 Task: Search one way flight ticket for 4 adults, 2 children, 2 infants in seat and 1 infant on lap in economy from Gainesville: Gainesville Regional Airport to Riverton: Central Wyoming Regional Airport (was Riverton Regional) on 5-4-2023. Choice of flights is Delta. Number of bags: 1 carry on bag. Price is upto 75000. Outbound departure time preference is 7:30.
Action: Mouse moved to (342, 314)
Screenshot: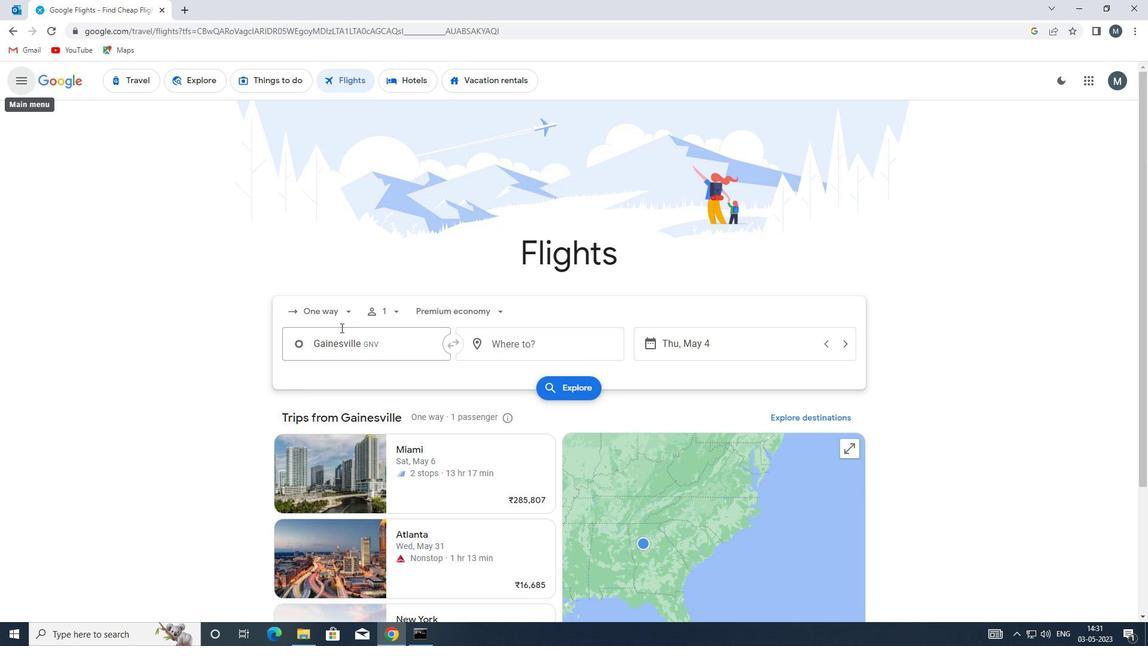 
Action: Mouse pressed left at (342, 314)
Screenshot: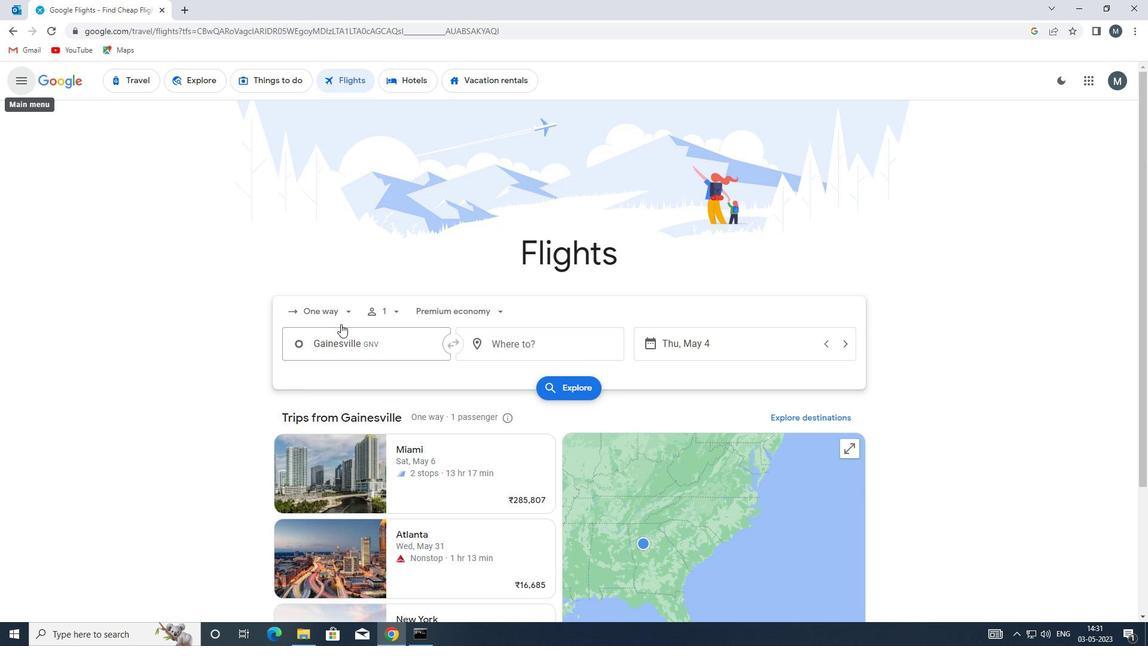 
Action: Mouse moved to (356, 368)
Screenshot: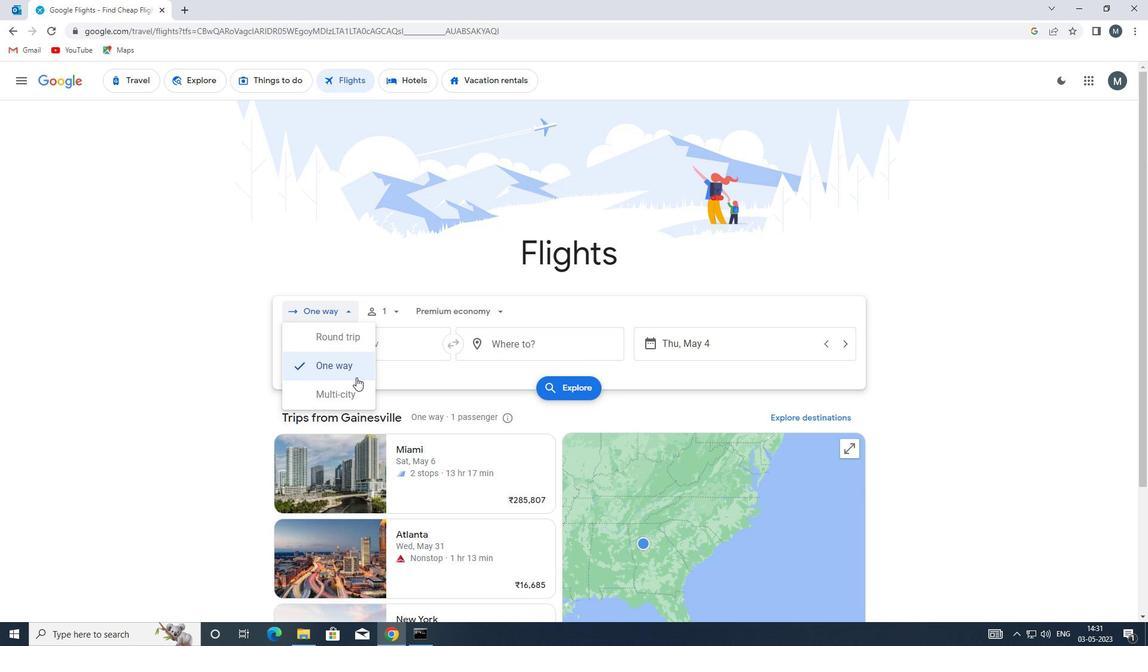 
Action: Mouse pressed left at (356, 368)
Screenshot: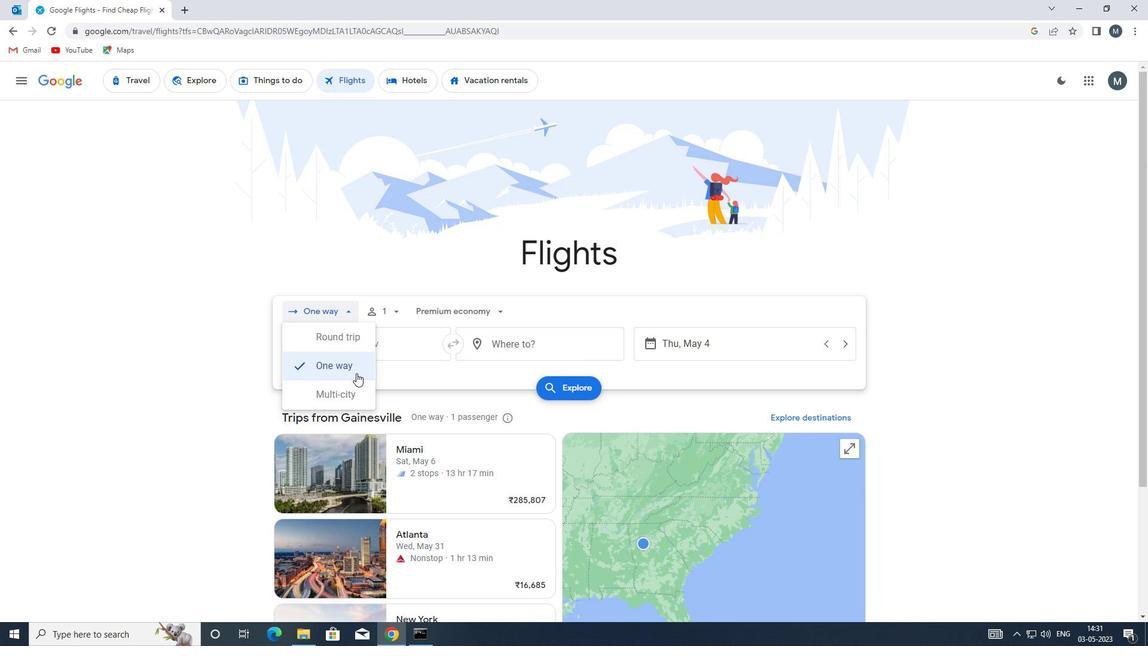 
Action: Mouse moved to (392, 312)
Screenshot: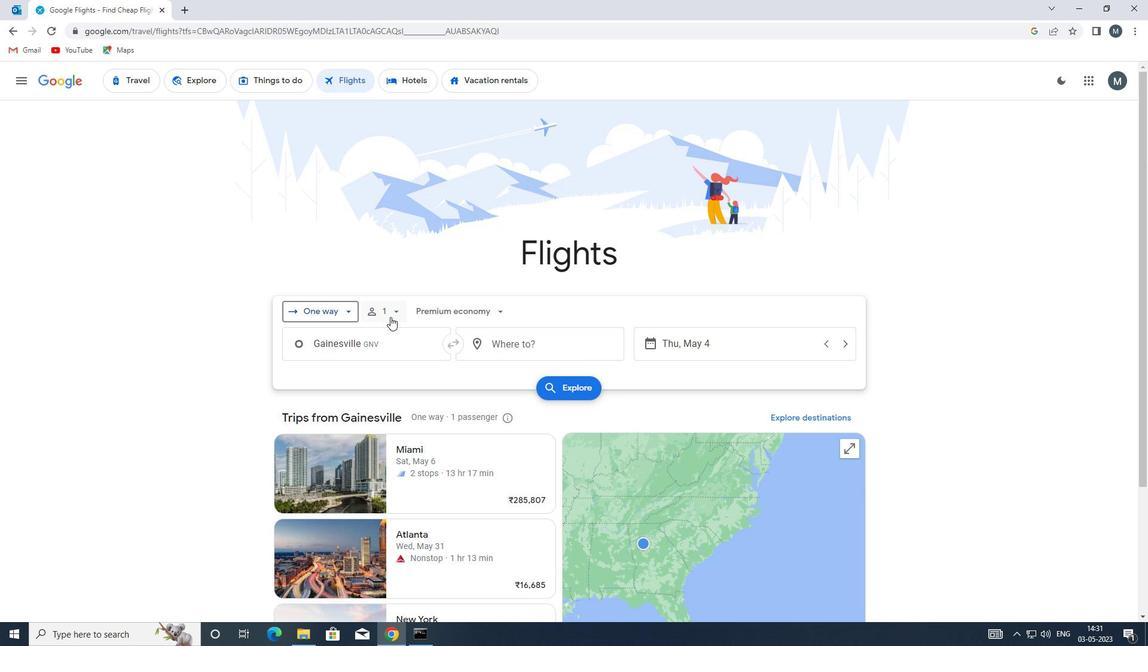 
Action: Mouse pressed left at (392, 312)
Screenshot: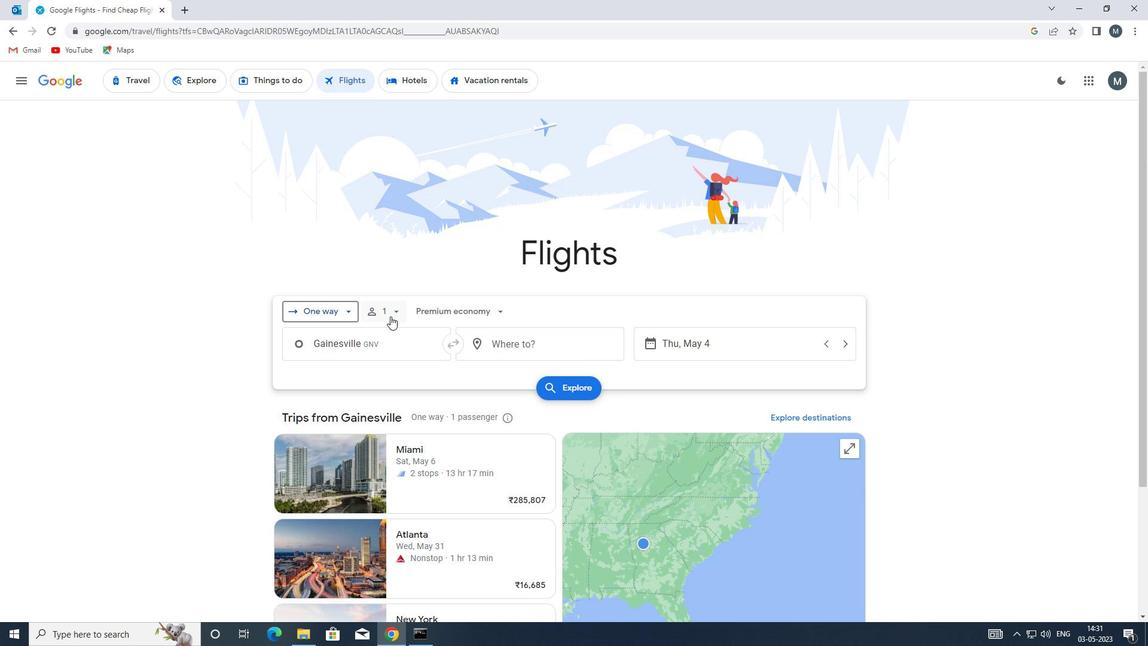 
Action: Mouse moved to (485, 341)
Screenshot: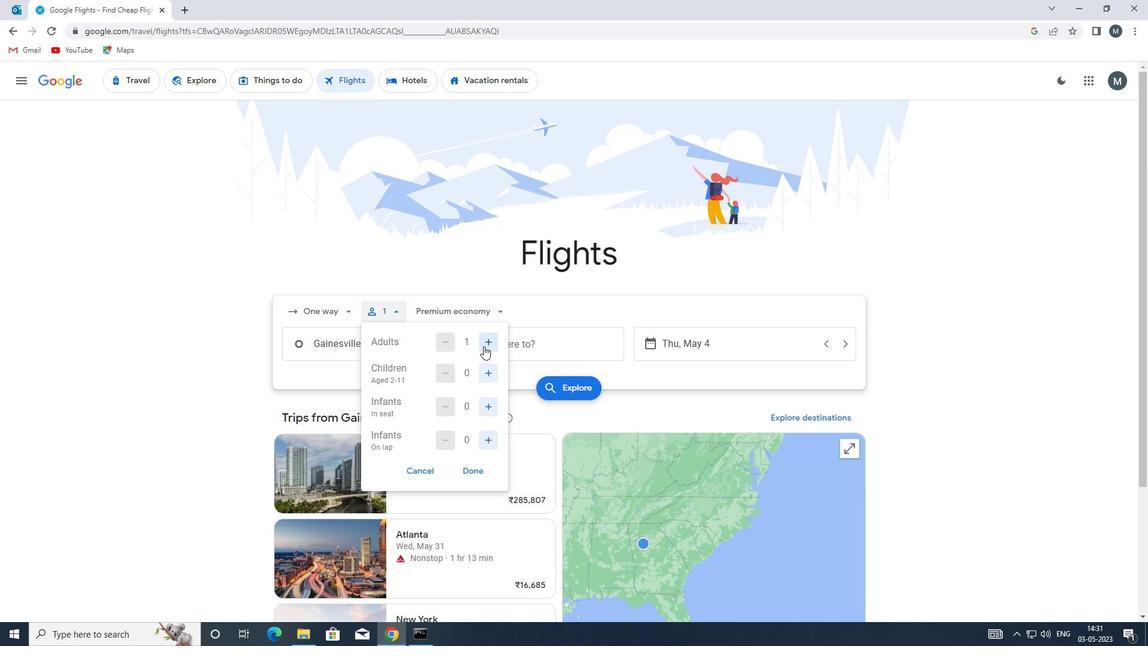 
Action: Mouse pressed left at (485, 341)
Screenshot: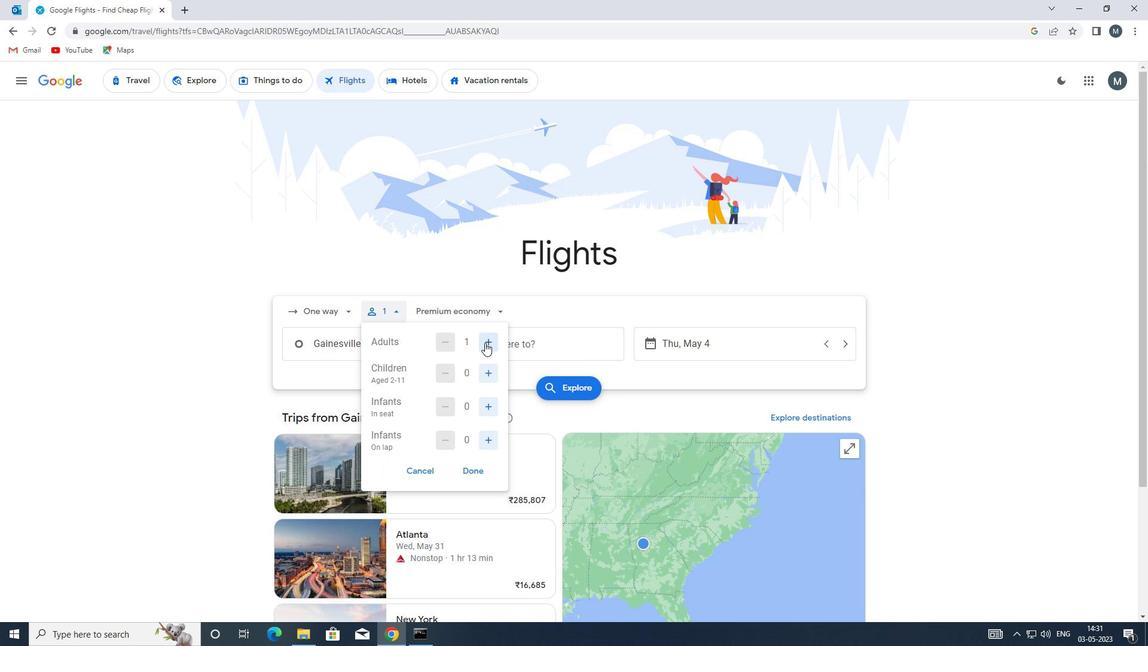 
Action: Mouse pressed left at (485, 341)
Screenshot: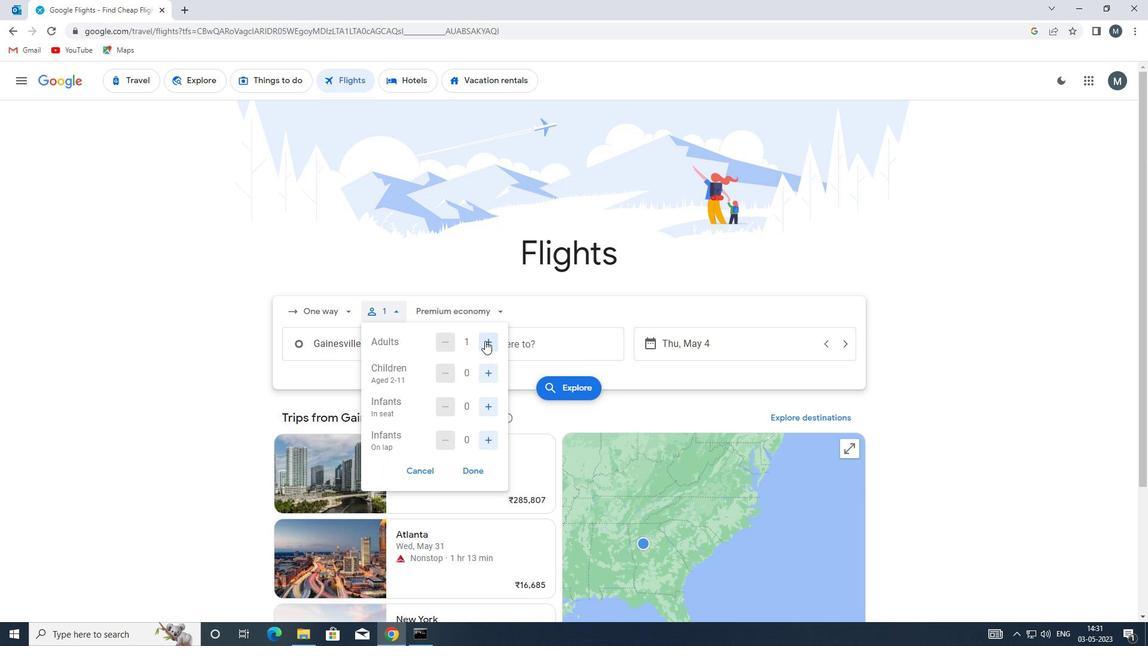 
Action: Mouse pressed left at (485, 341)
Screenshot: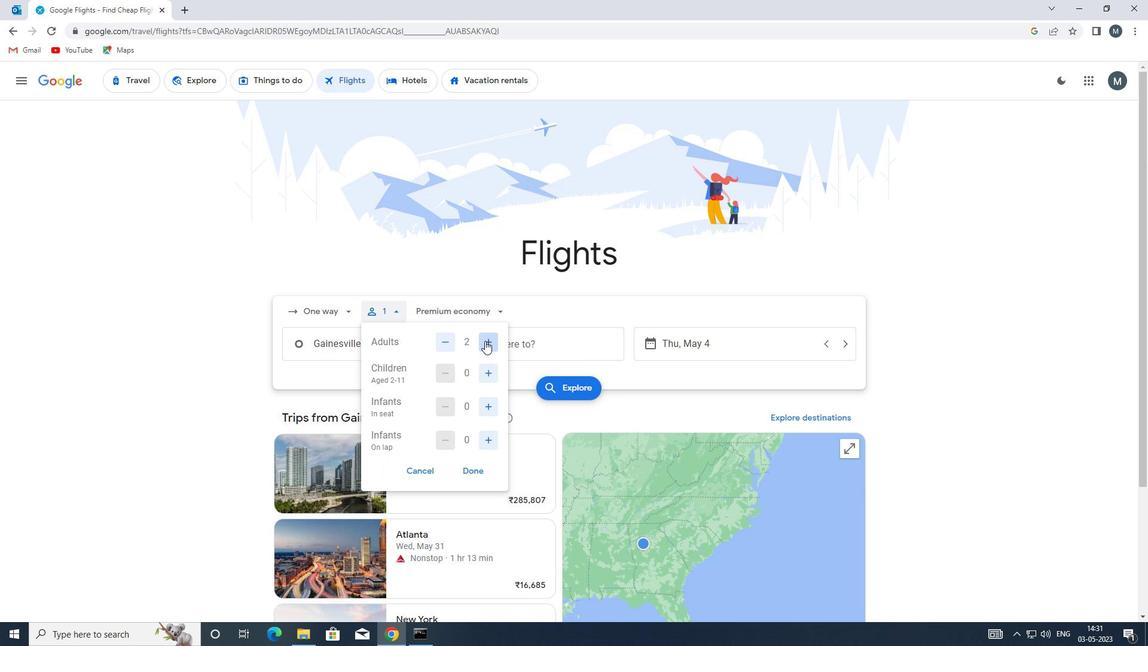 
Action: Mouse moved to (490, 373)
Screenshot: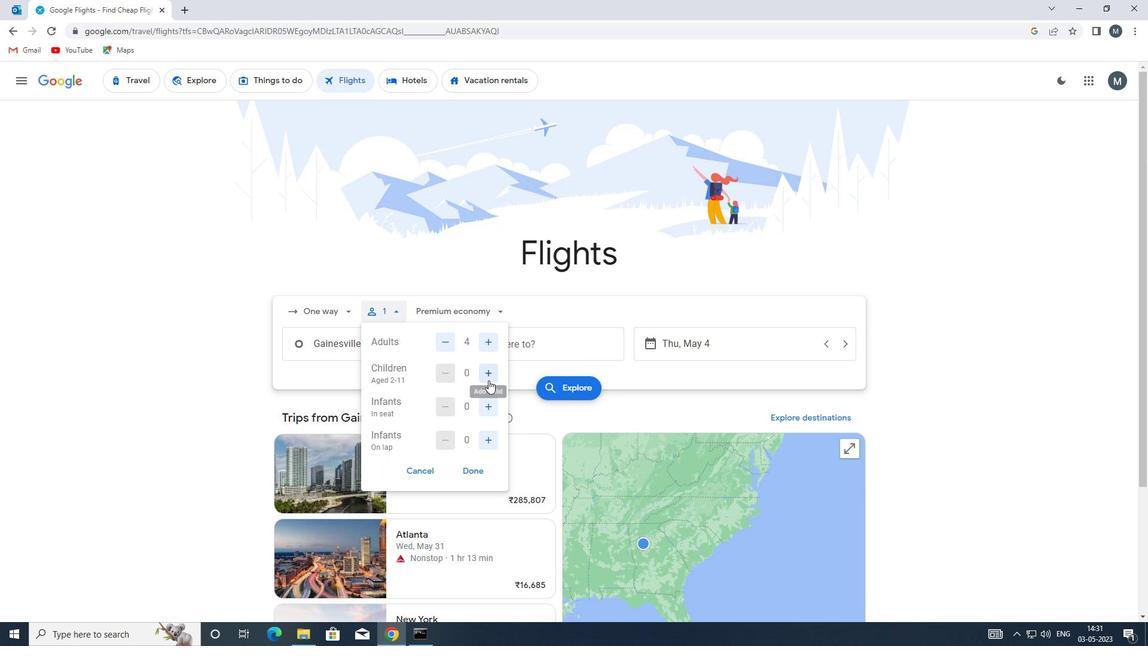 
Action: Mouse pressed left at (490, 373)
Screenshot: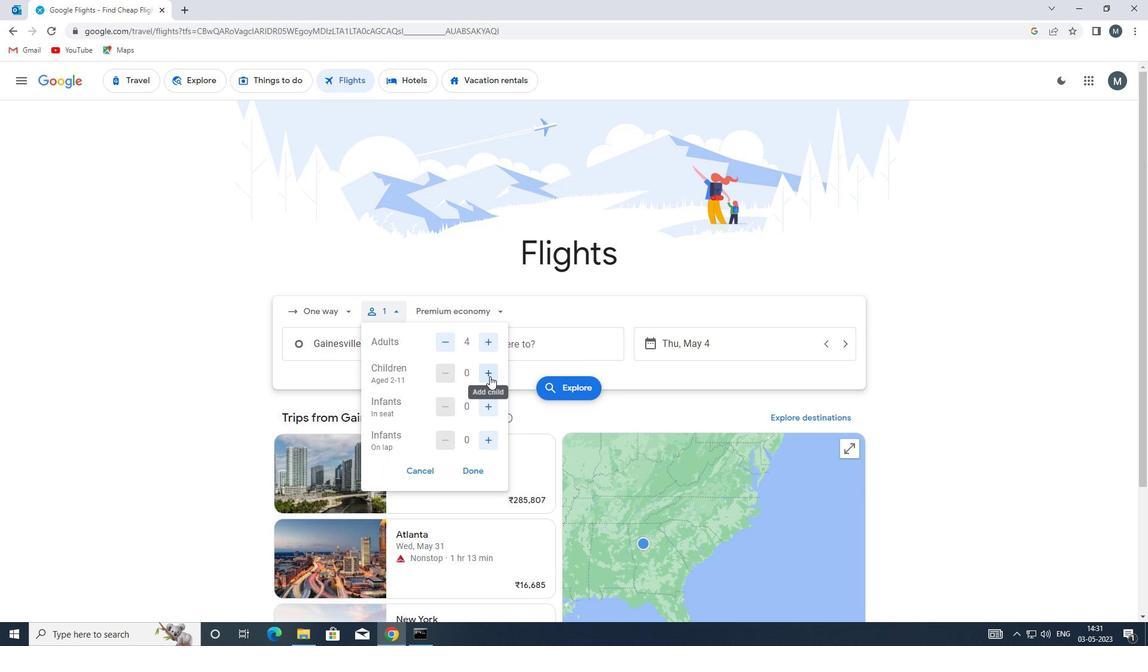 
Action: Mouse moved to (491, 373)
Screenshot: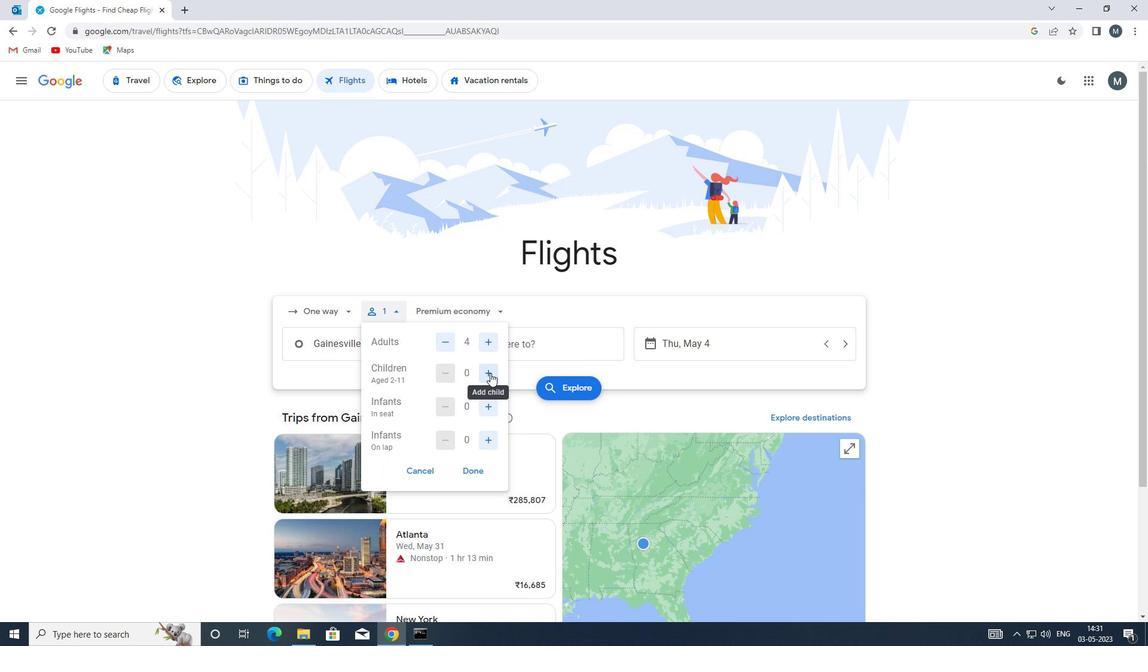 
Action: Mouse pressed left at (491, 373)
Screenshot: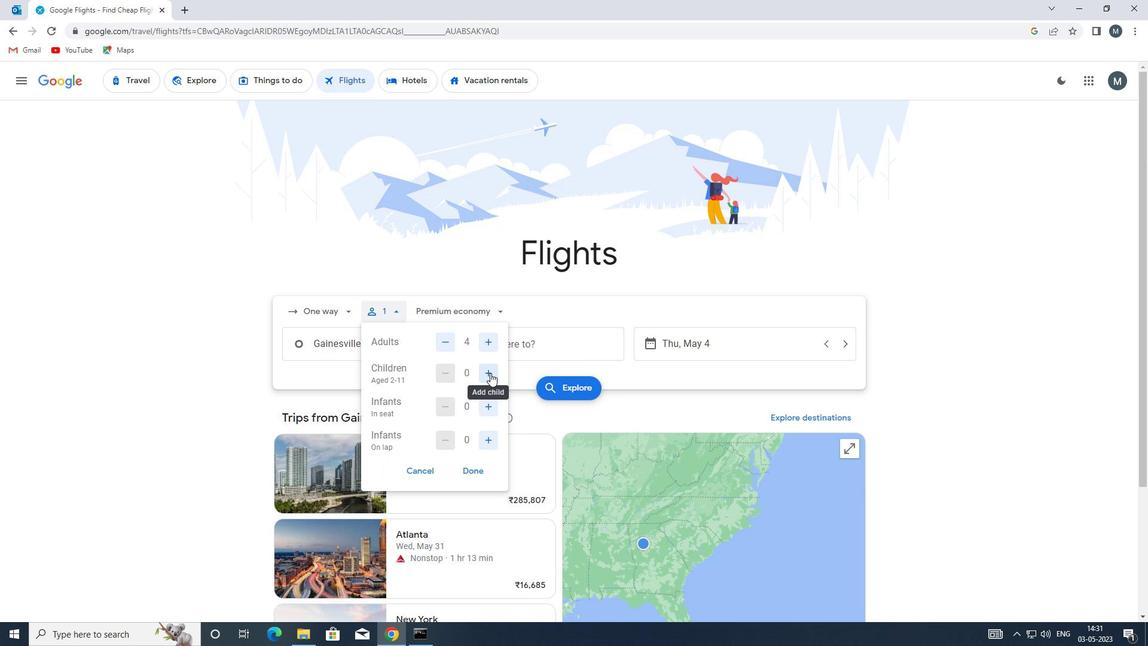 
Action: Mouse moved to (487, 401)
Screenshot: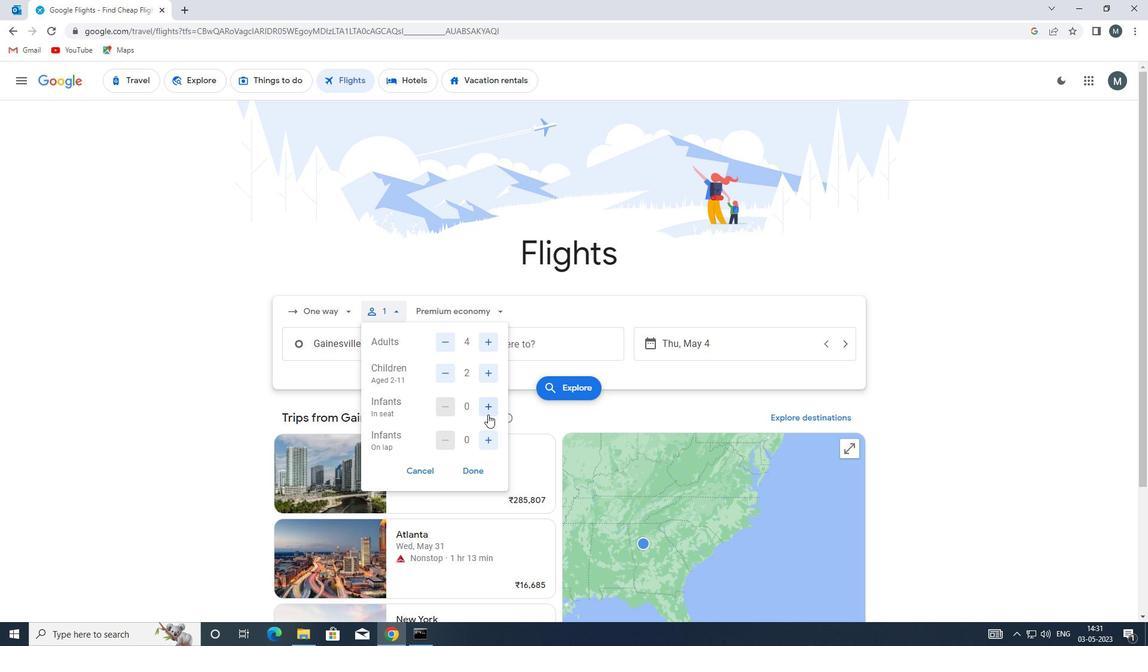 
Action: Mouse pressed left at (487, 401)
Screenshot: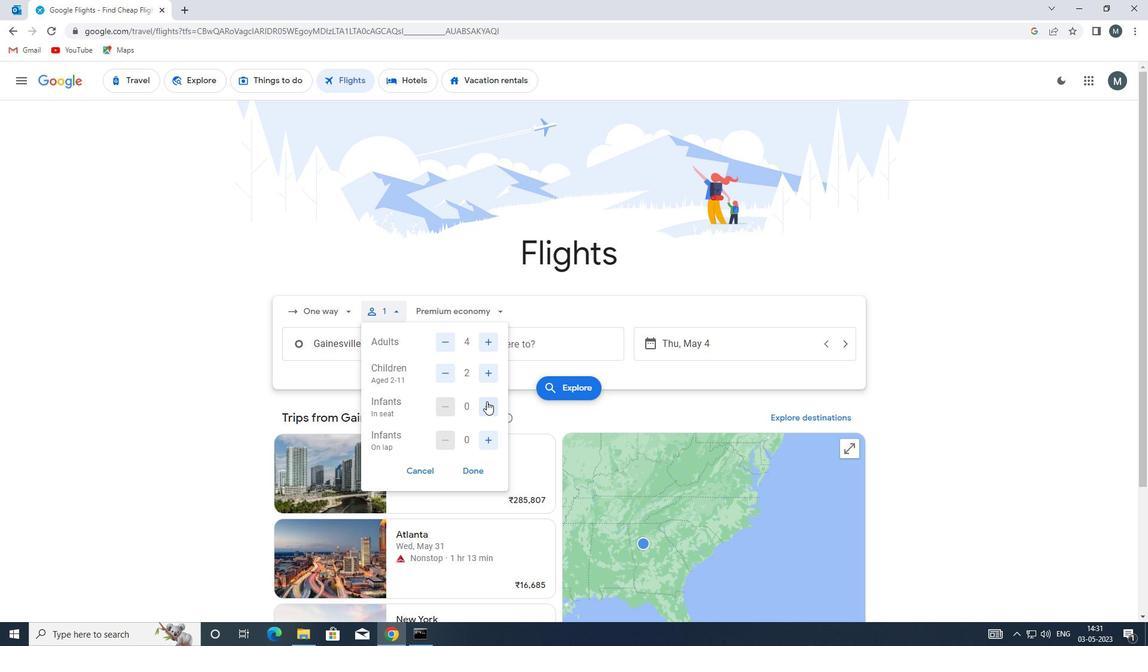 
Action: Mouse moved to (487, 400)
Screenshot: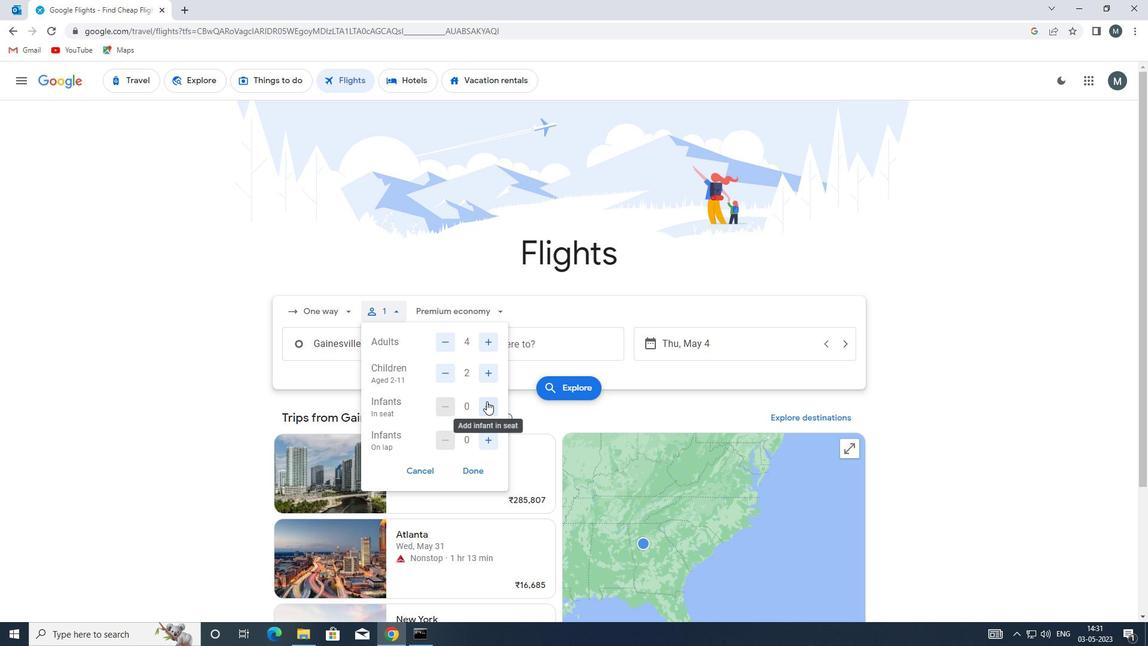 
Action: Mouse pressed left at (487, 400)
Screenshot: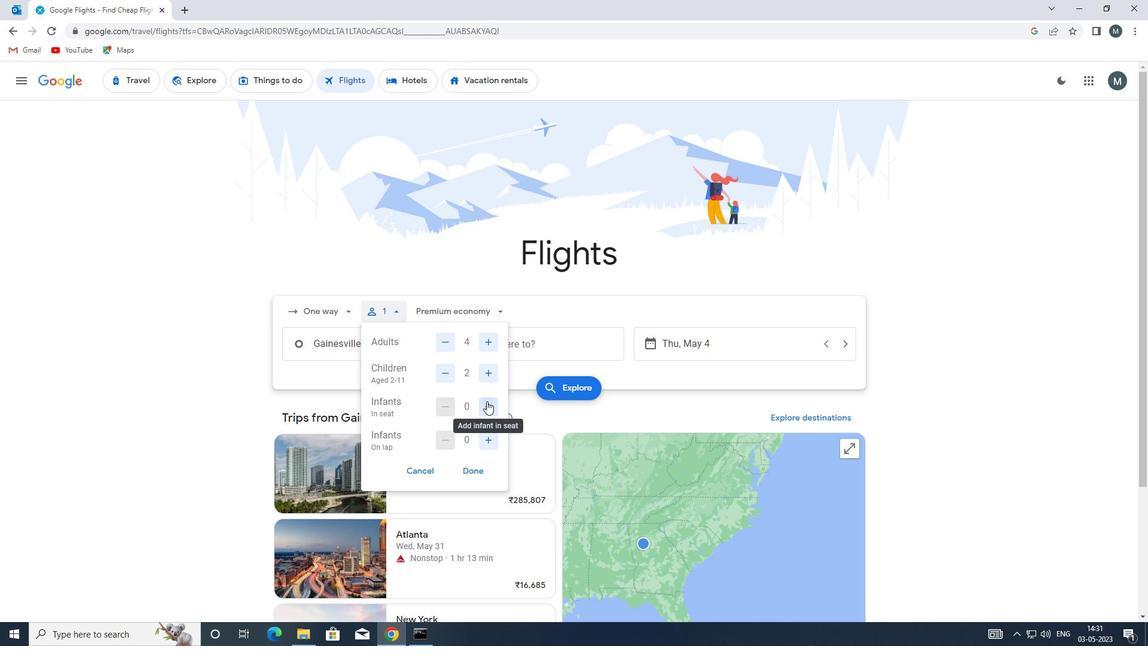 
Action: Mouse moved to (485, 439)
Screenshot: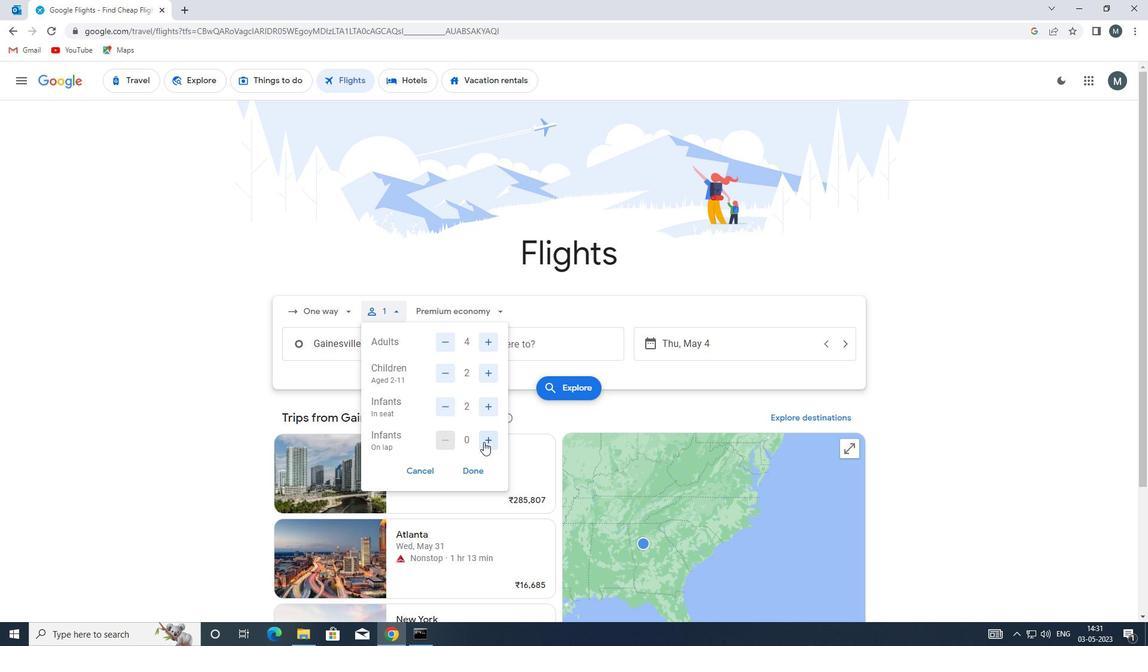 
Action: Mouse pressed left at (485, 439)
Screenshot: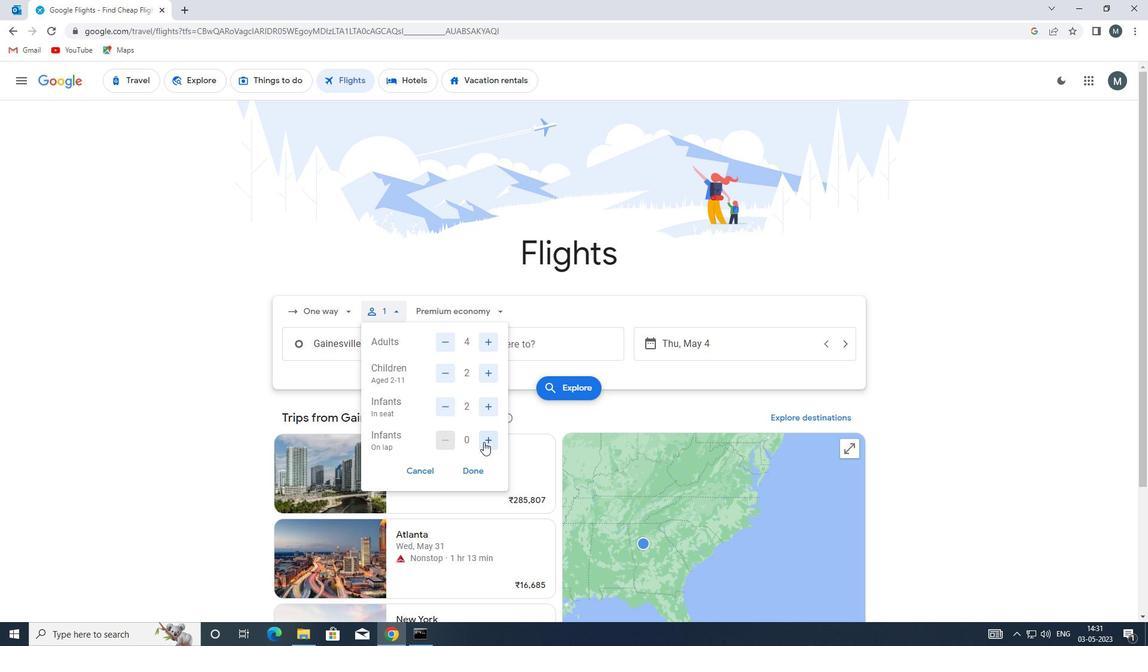 
Action: Mouse moved to (479, 467)
Screenshot: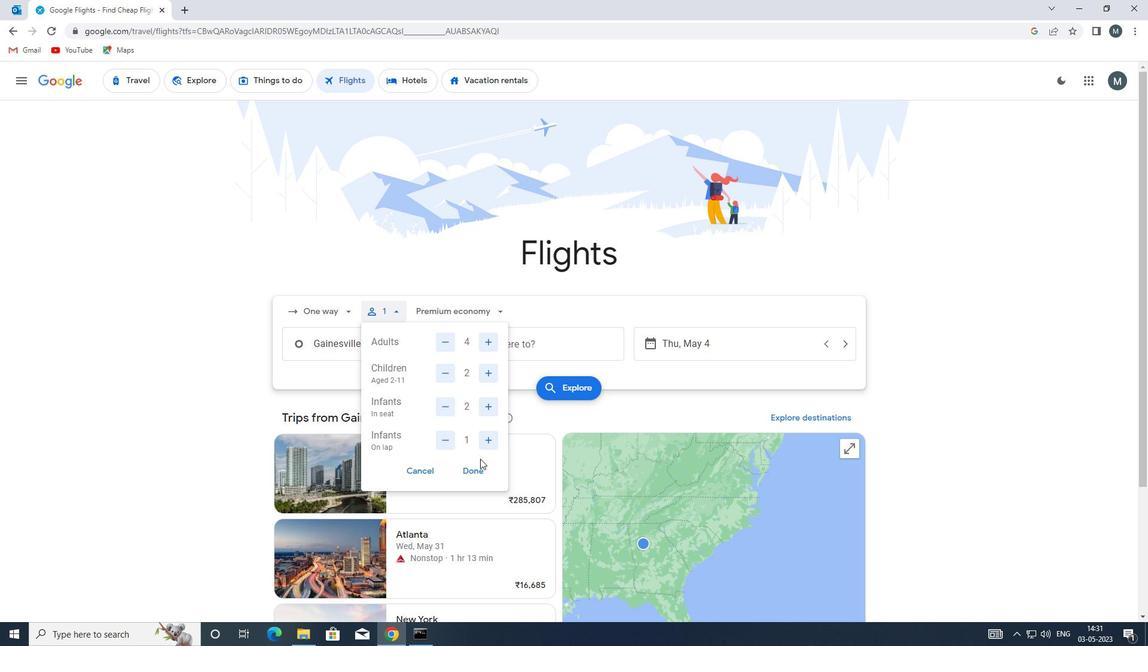 
Action: Mouse pressed left at (479, 467)
Screenshot: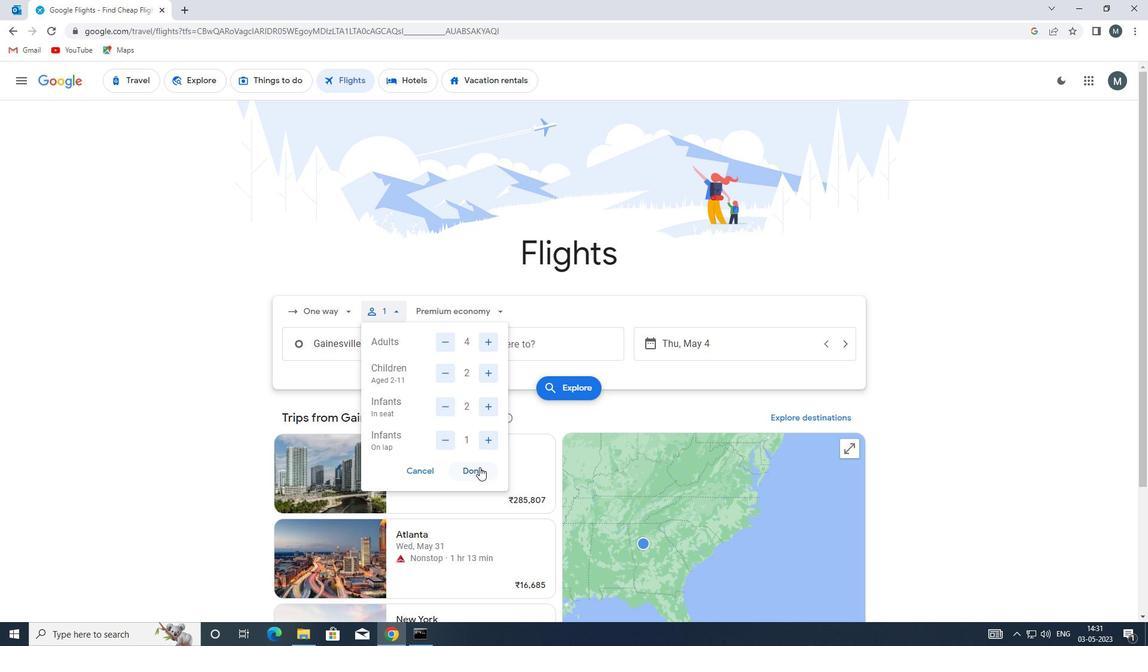 
Action: Mouse moved to (483, 311)
Screenshot: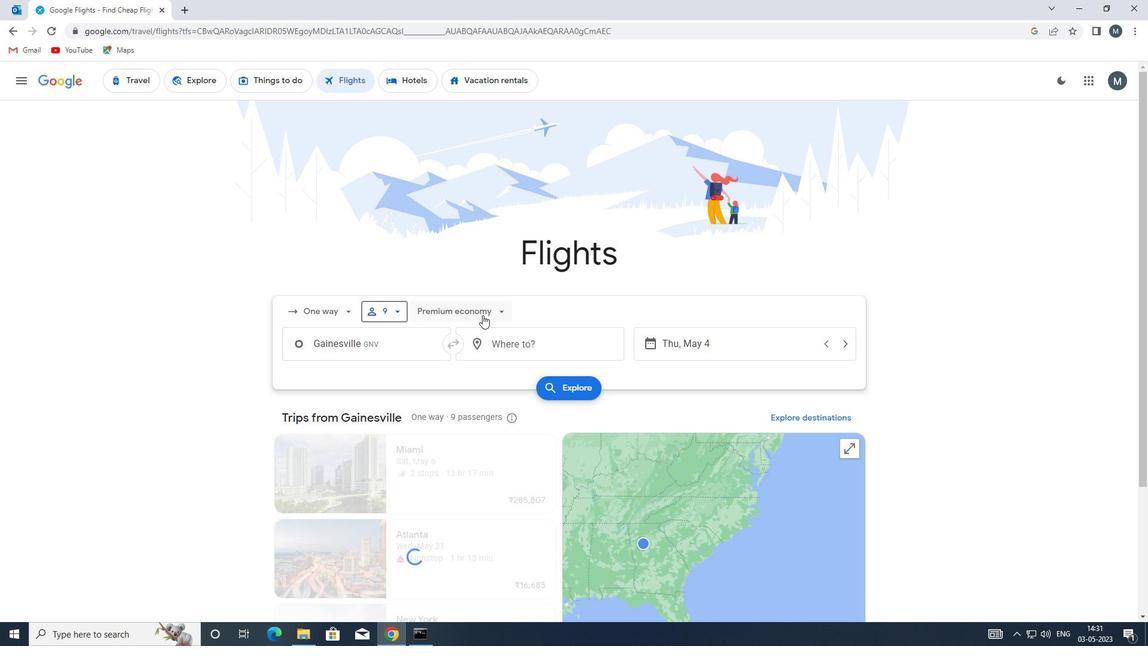 
Action: Mouse pressed left at (483, 311)
Screenshot: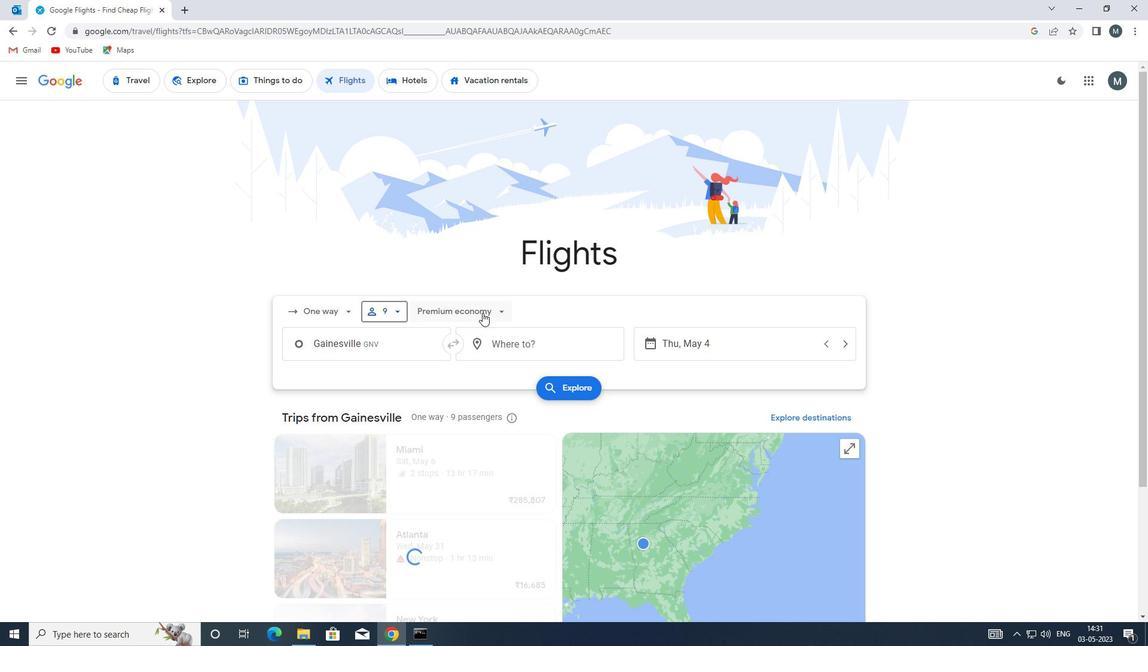 
Action: Mouse moved to (467, 330)
Screenshot: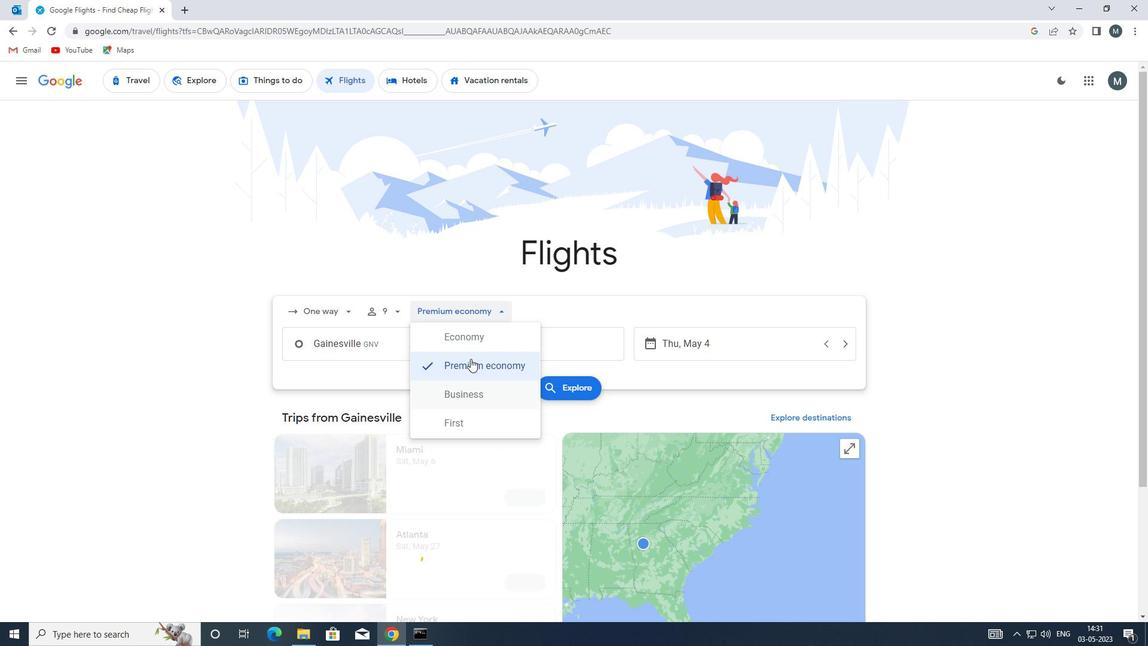 
Action: Mouse pressed left at (467, 330)
Screenshot: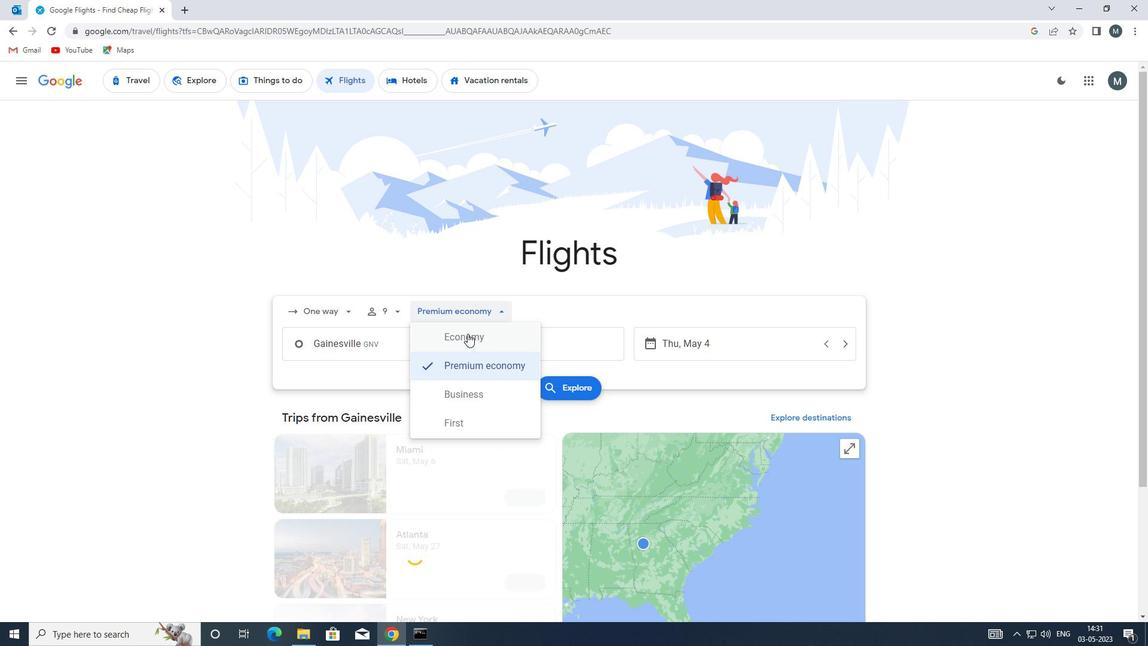 
Action: Mouse moved to (396, 348)
Screenshot: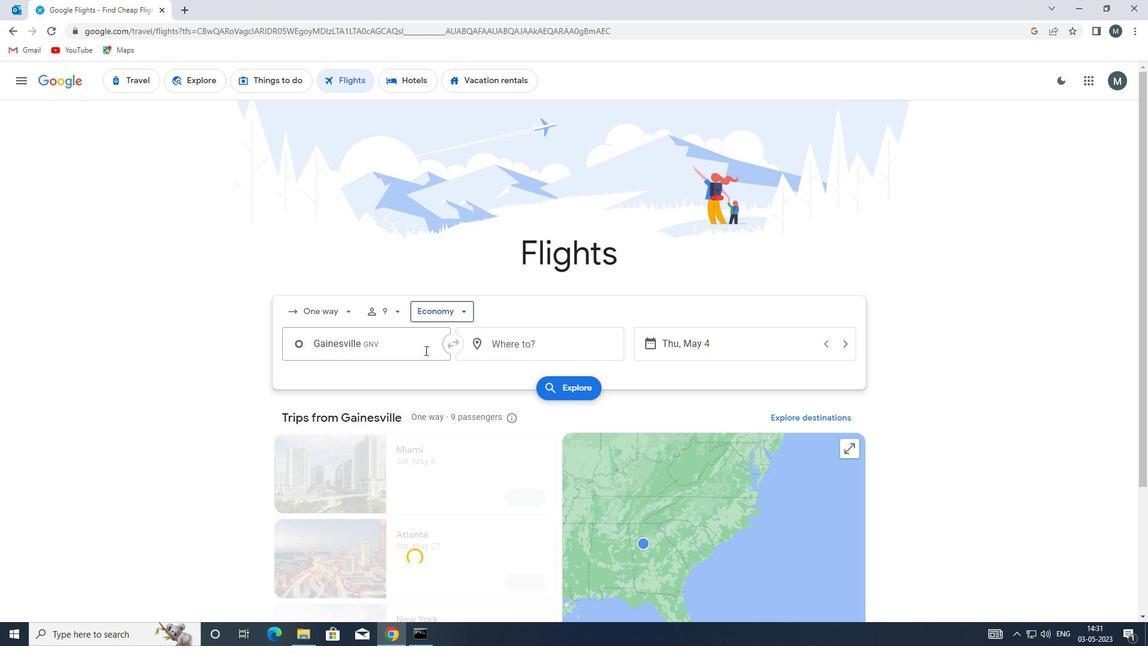 
Action: Mouse pressed left at (396, 348)
Screenshot: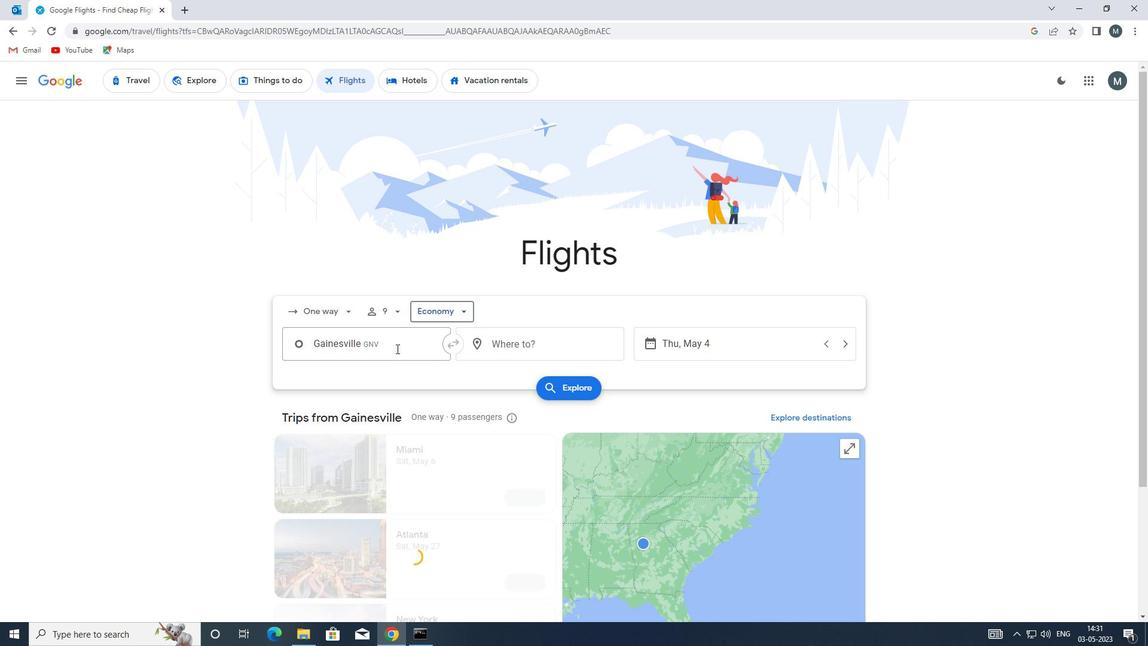 
Action: Key pressed <Key.enter>
Screenshot: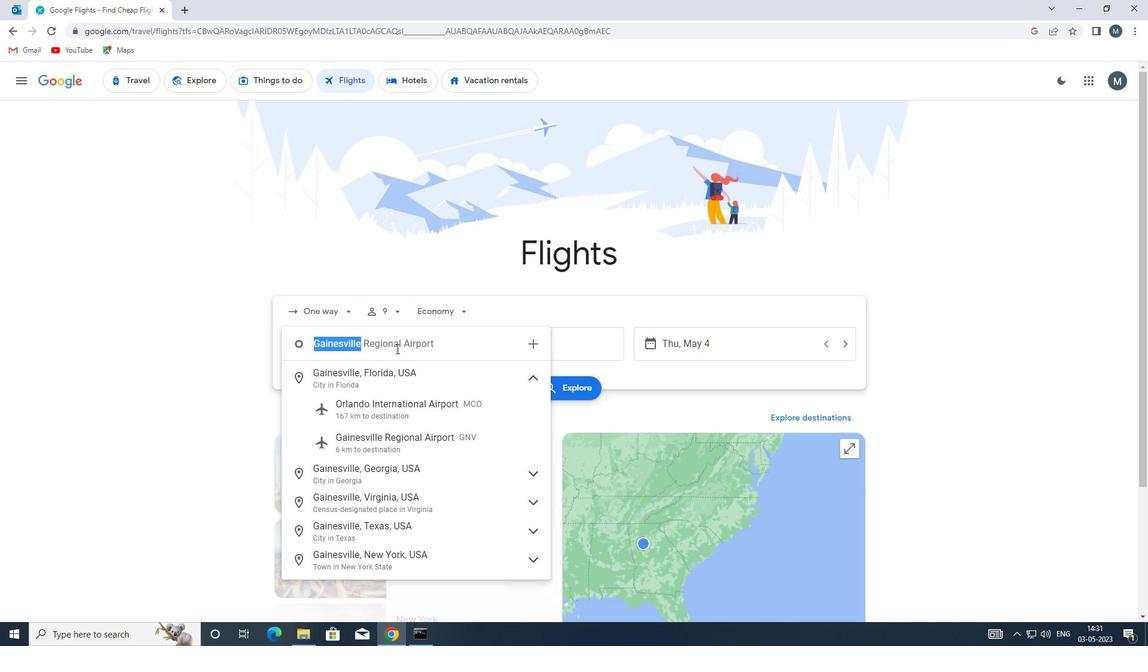 
Action: Mouse moved to (525, 346)
Screenshot: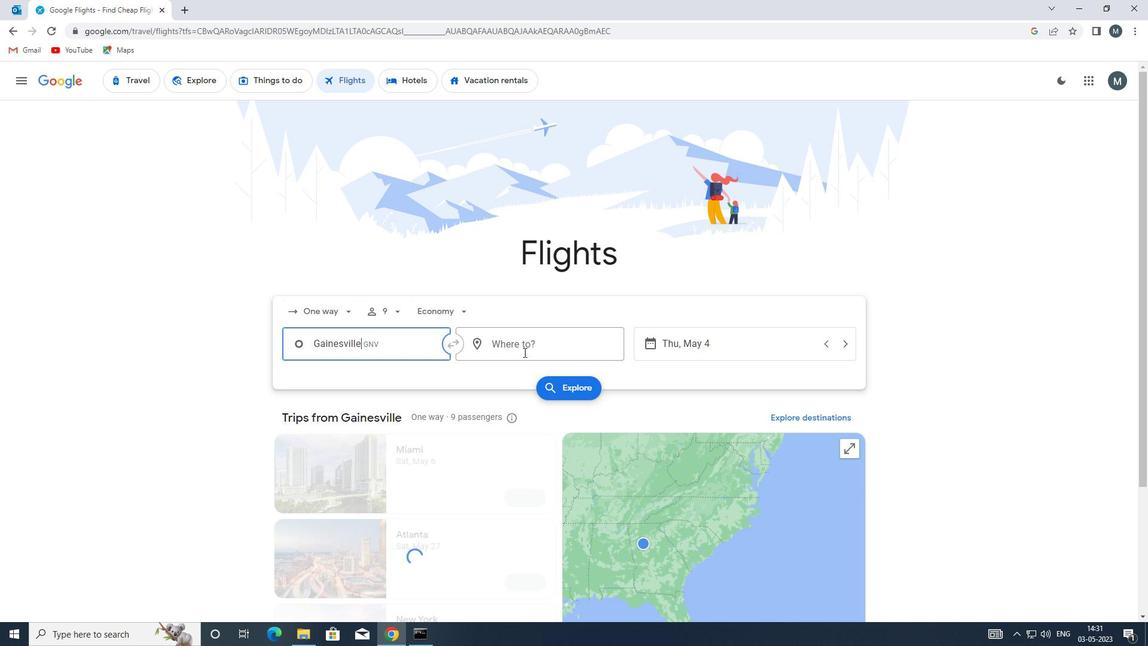 
Action: Mouse pressed left at (525, 346)
Screenshot: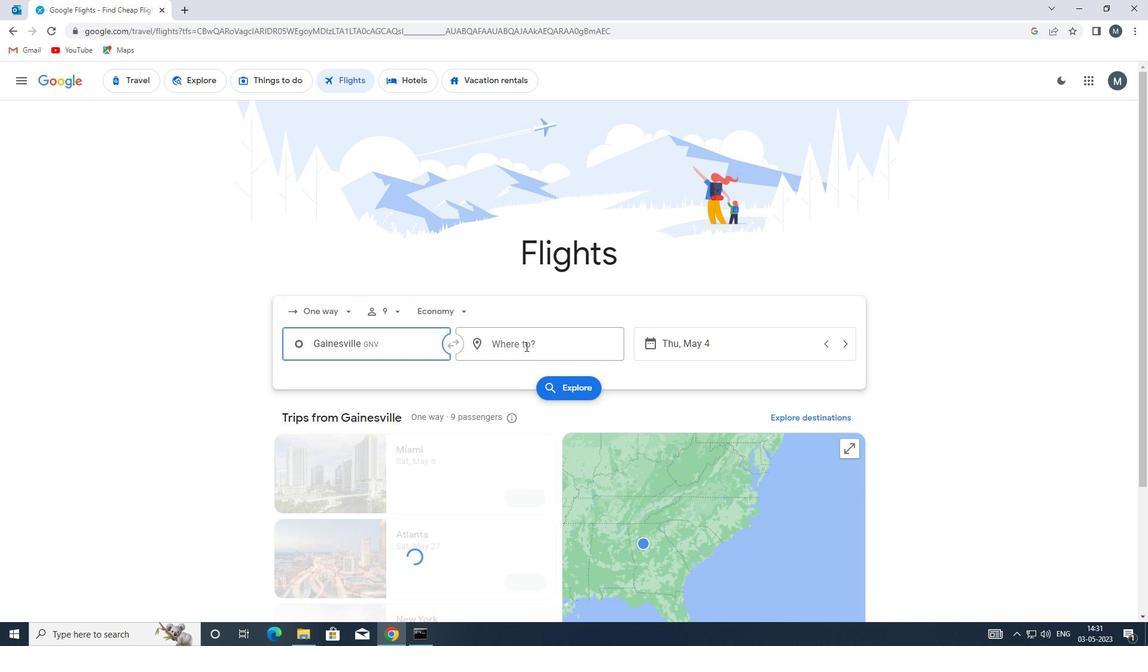 
Action: Mouse moved to (518, 348)
Screenshot: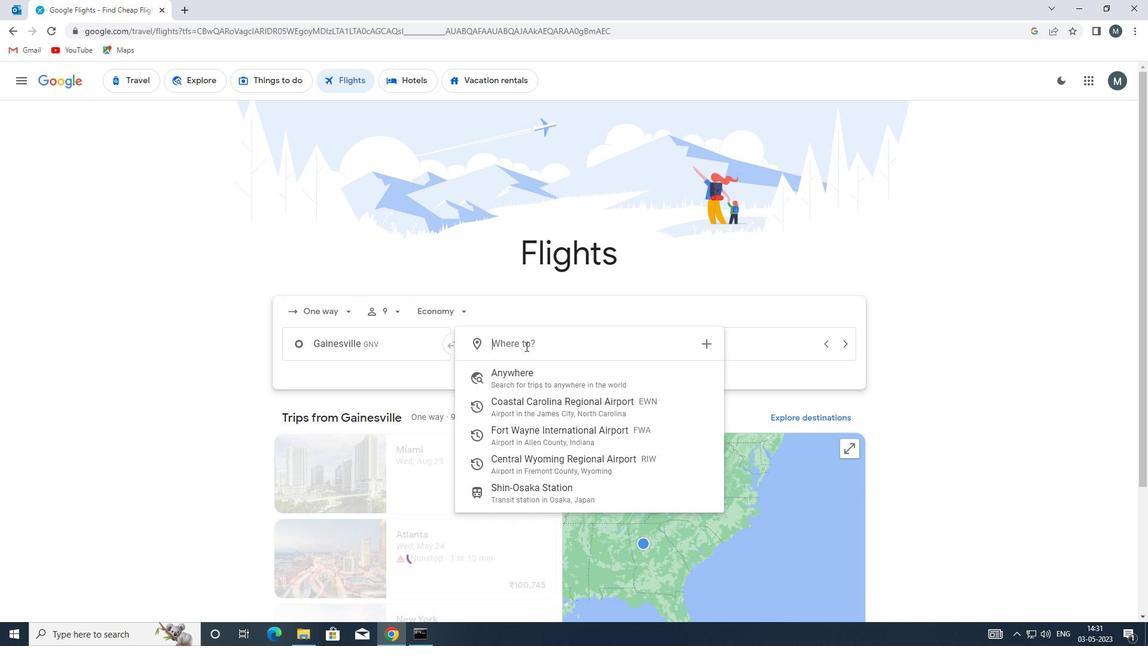 
Action: Key pressed riw
Screenshot: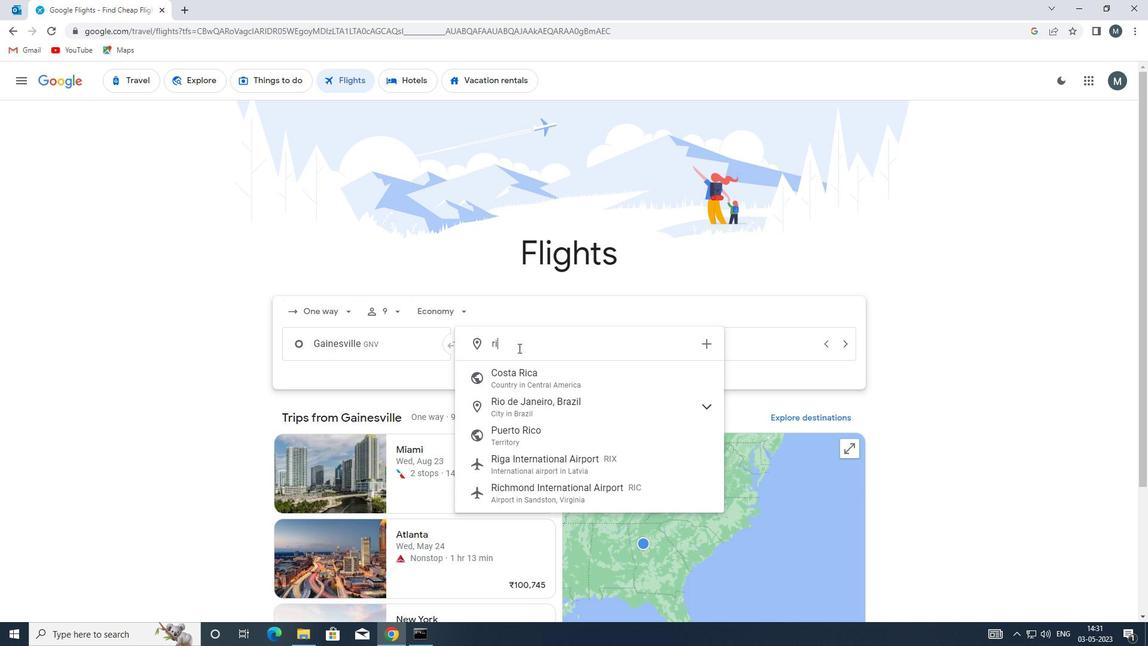 
Action: Mouse moved to (539, 380)
Screenshot: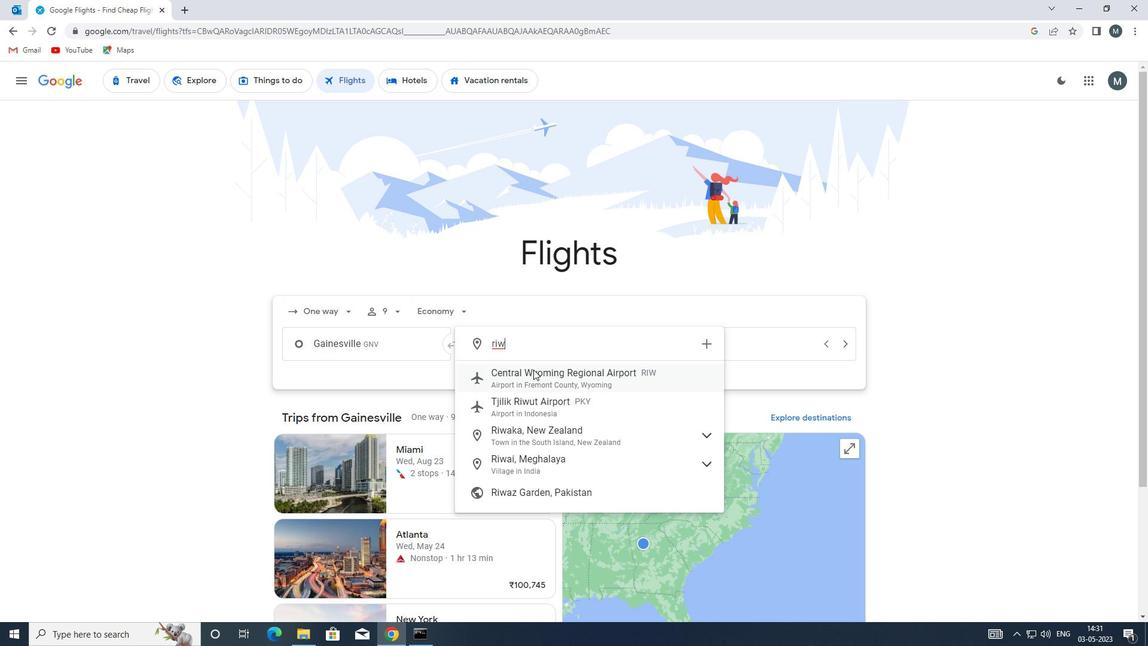 
Action: Mouse pressed left at (539, 380)
Screenshot: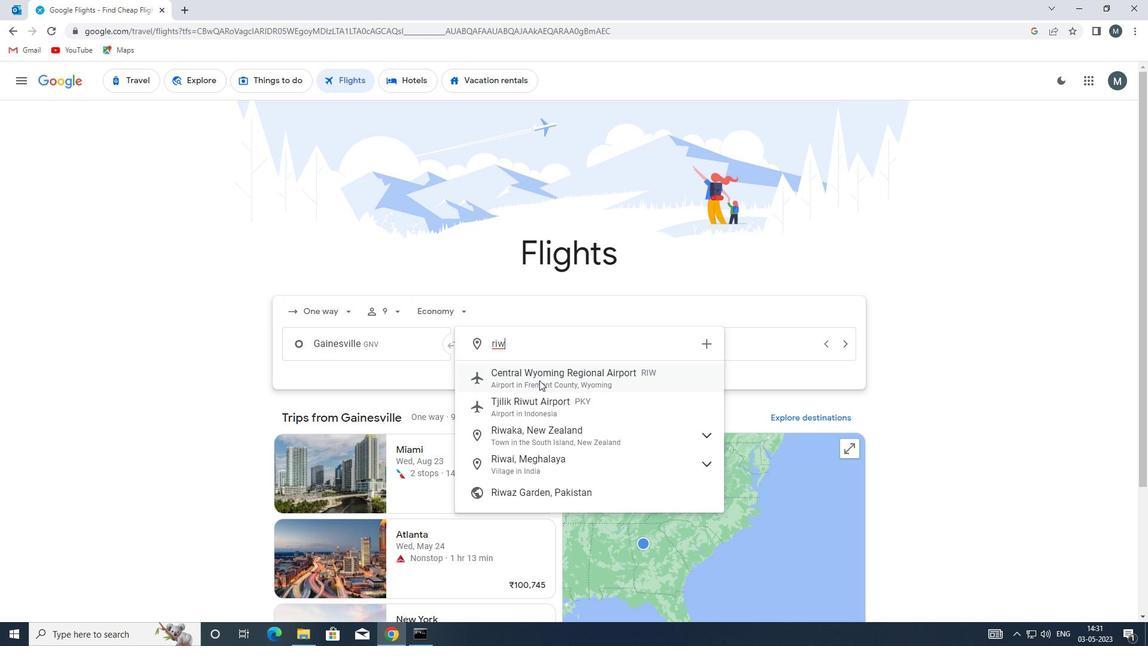 
Action: Mouse moved to (699, 350)
Screenshot: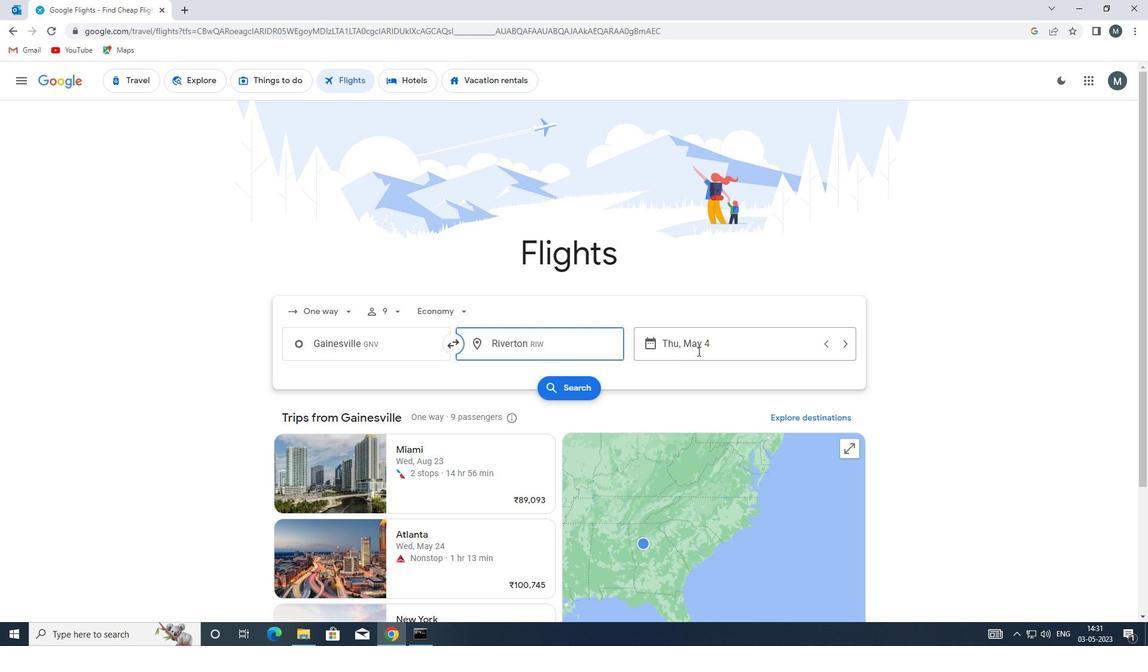 
Action: Mouse pressed left at (699, 350)
Screenshot: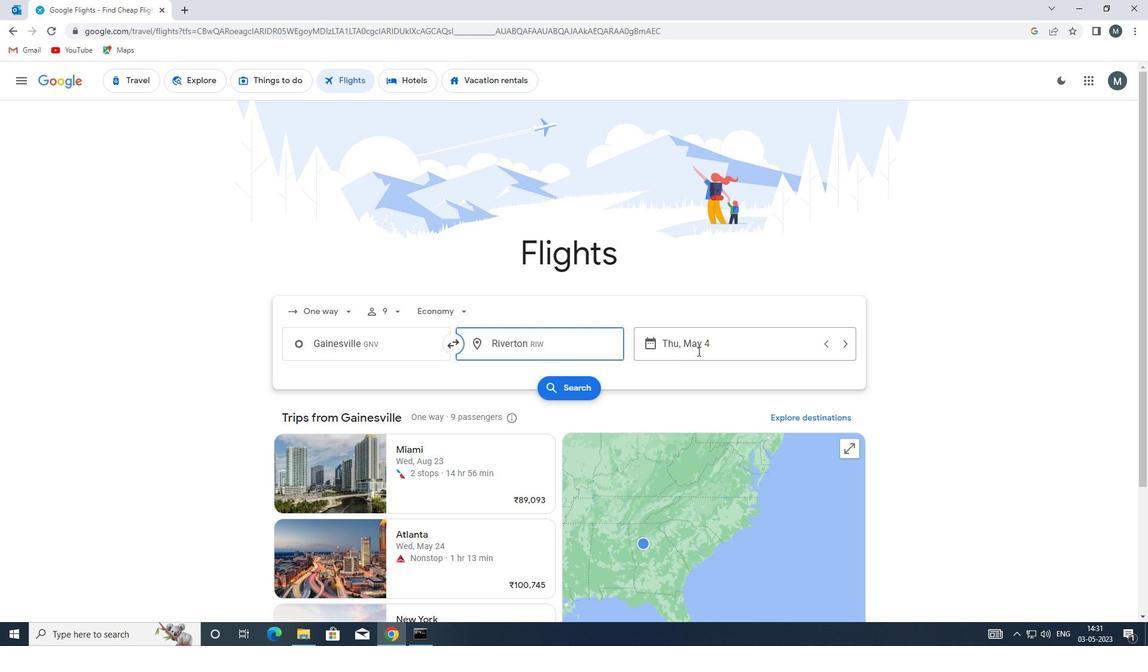 
Action: Mouse moved to (554, 403)
Screenshot: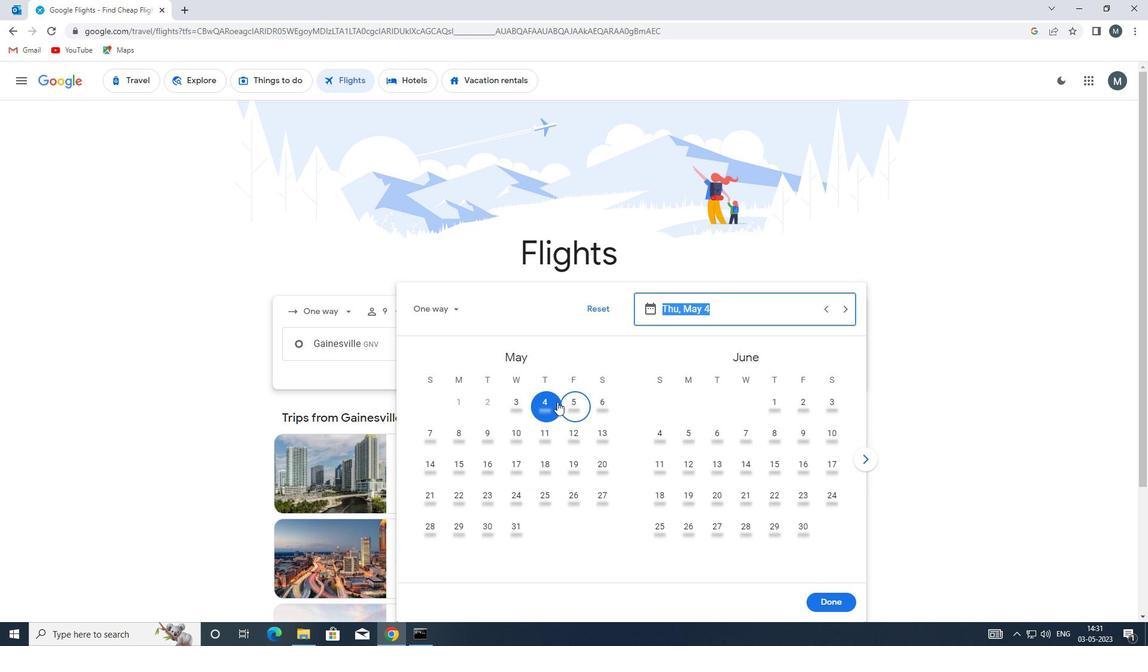 
Action: Mouse pressed left at (554, 403)
Screenshot: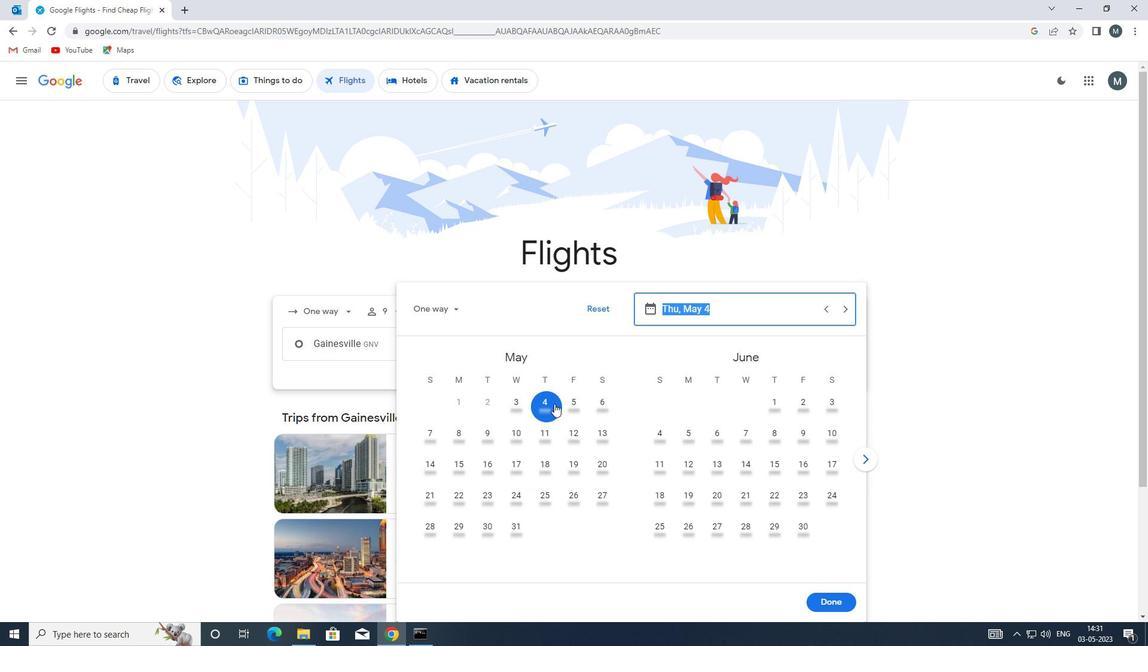 
Action: Mouse moved to (829, 597)
Screenshot: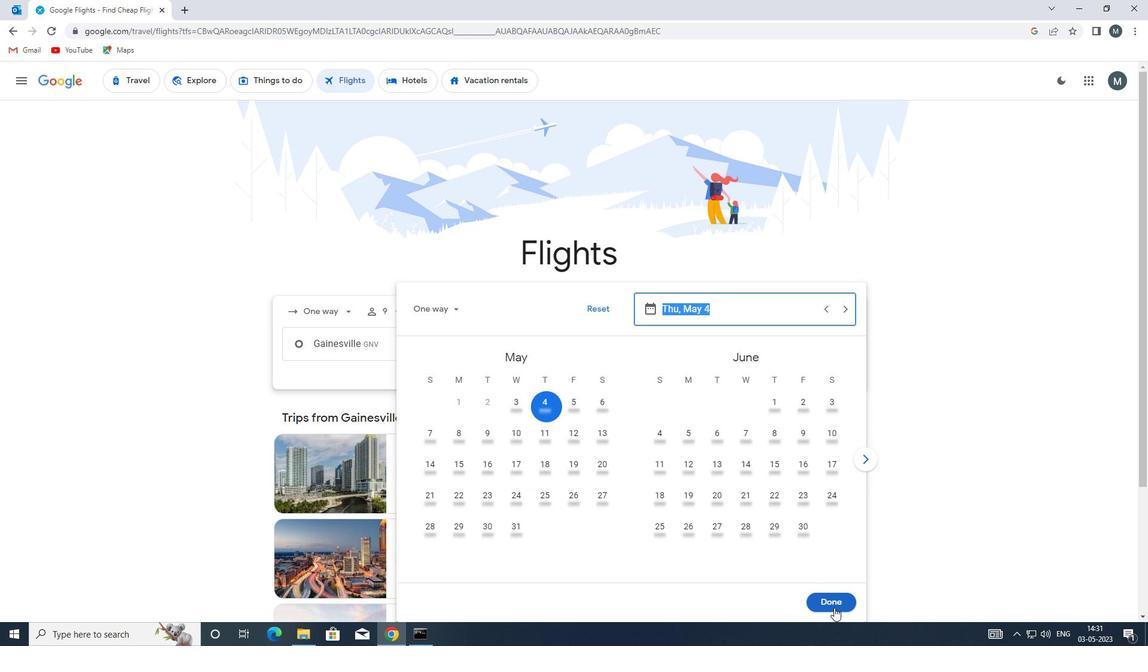 
Action: Mouse pressed left at (829, 597)
Screenshot: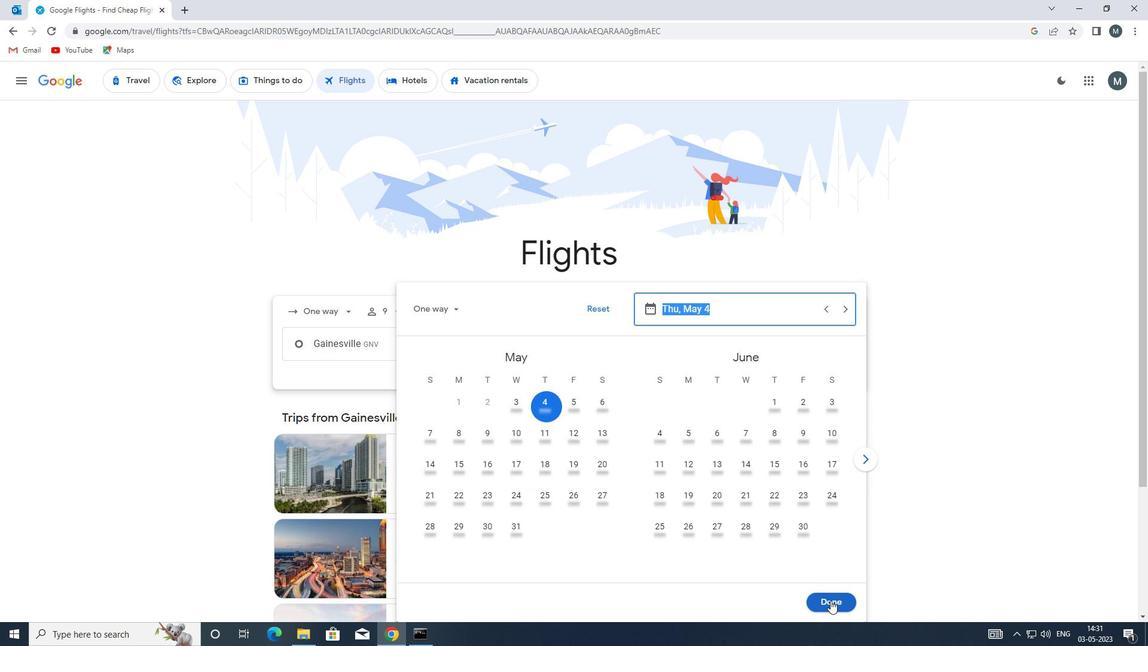 
Action: Mouse moved to (589, 390)
Screenshot: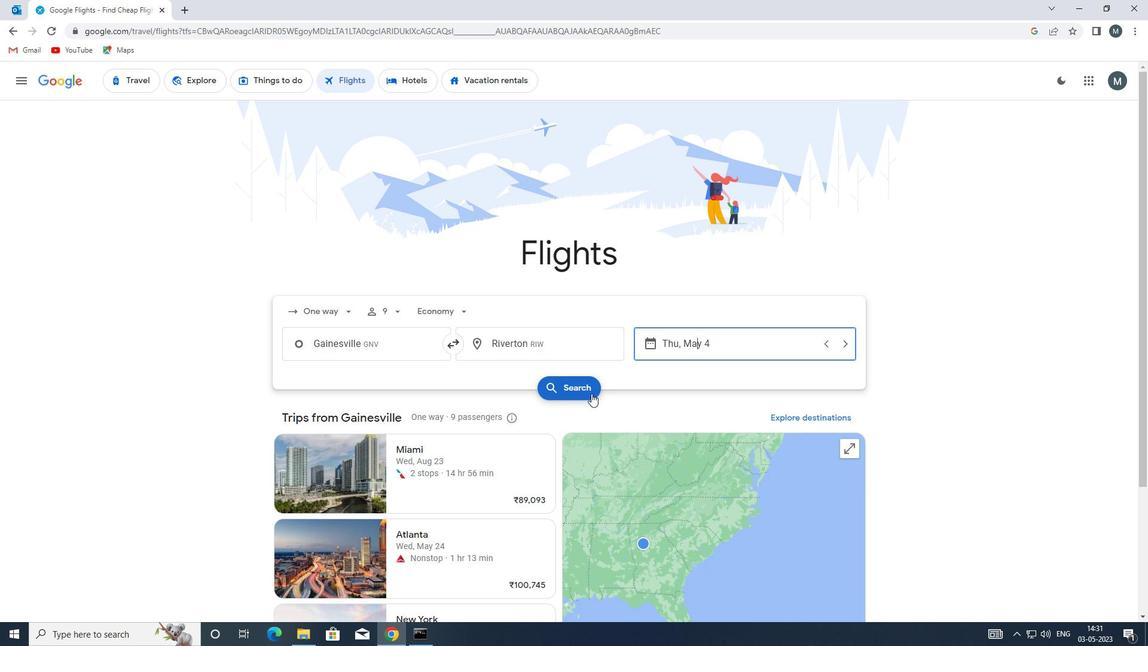
Action: Mouse pressed left at (589, 390)
Screenshot: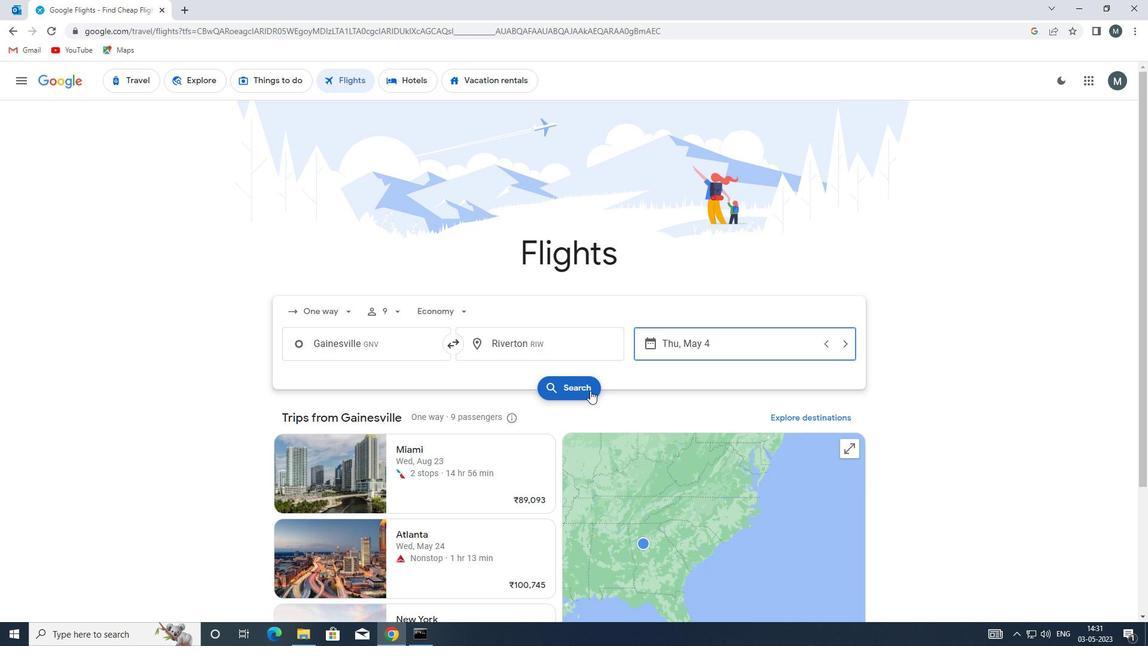 
Action: Mouse moved to (296, 189)
Screenshot: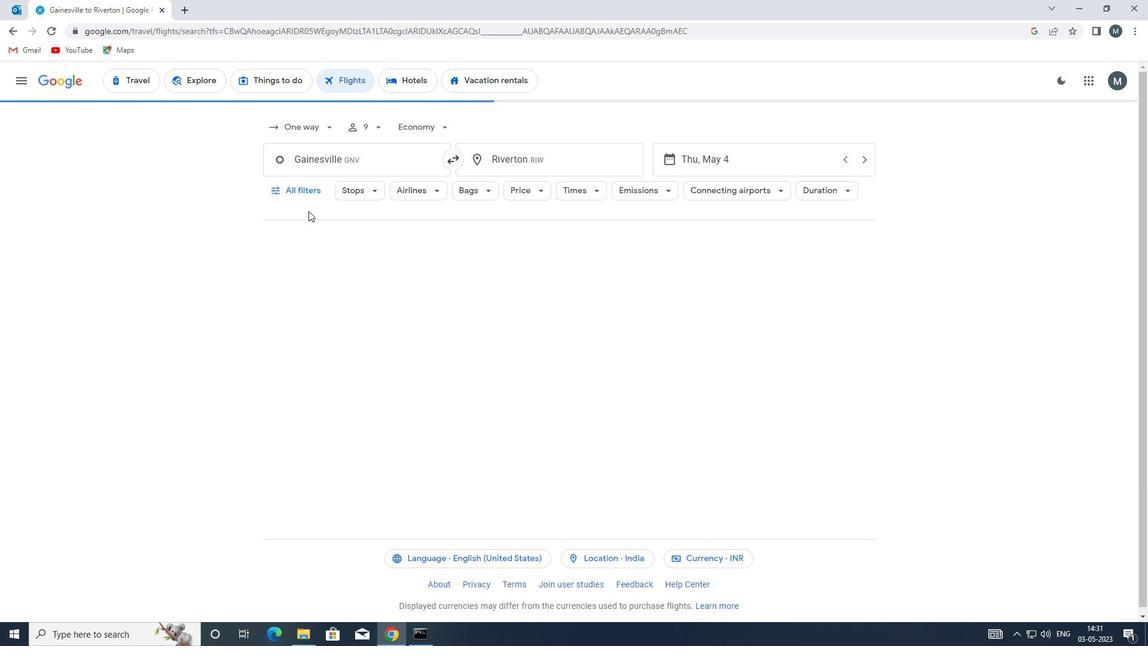 
Action: Mouse pressed left at (296, 189)
Screenshot: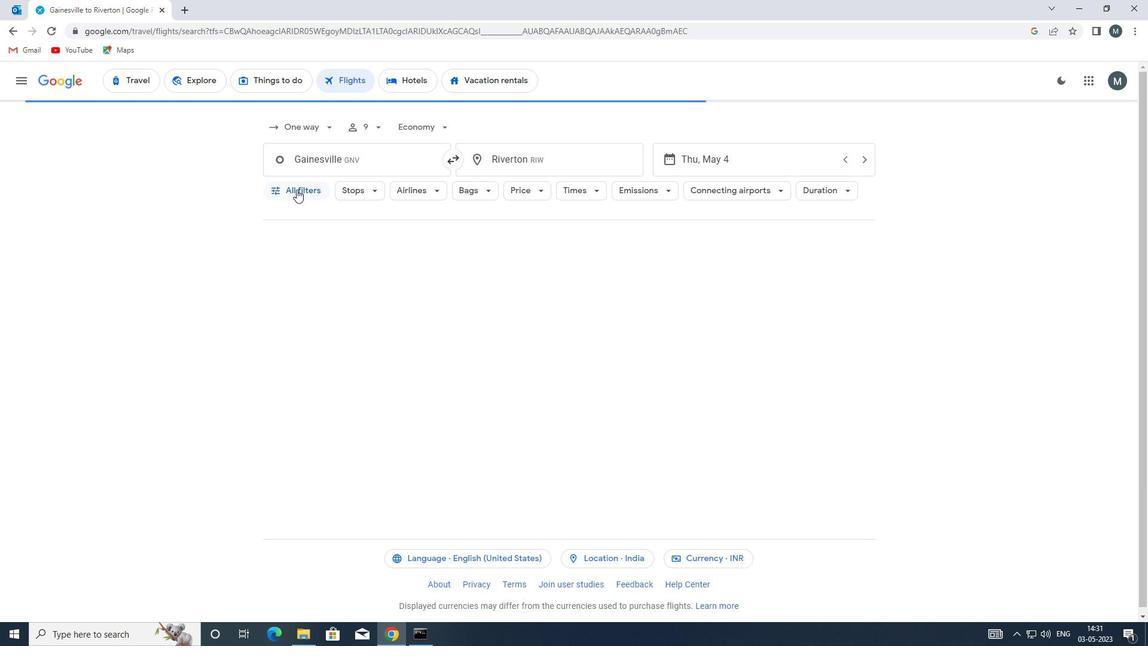 
Action: Mouse moved to (372, 350)
Screenshot: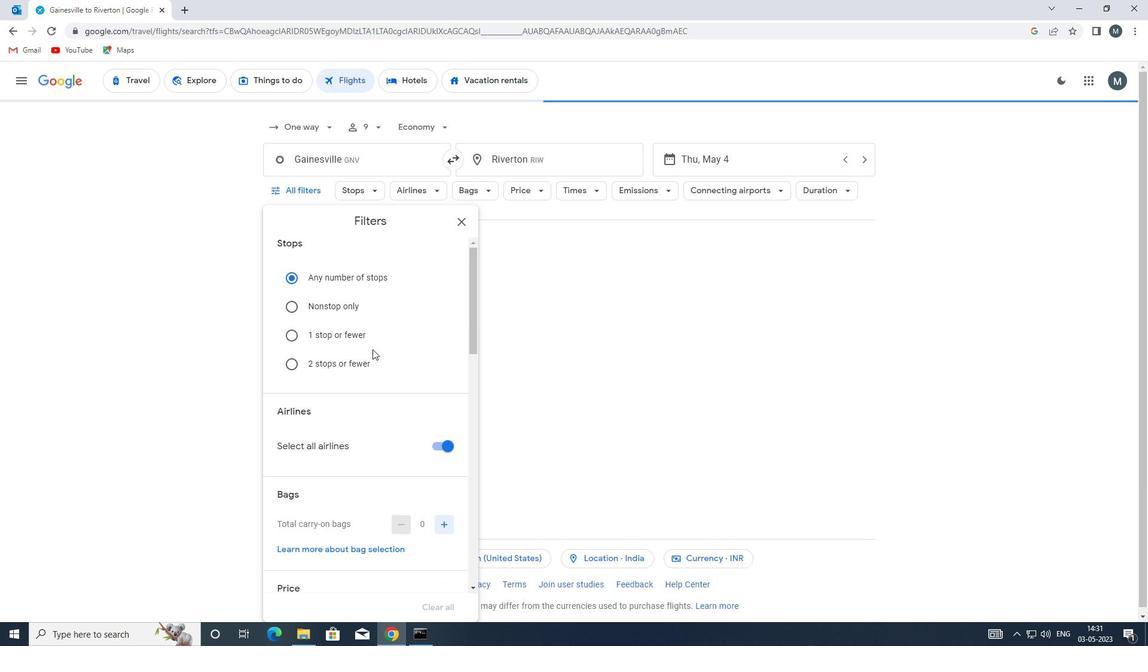 
Action: Mouse scrolled (372, 349) with delta (0, 0)
Screenshot: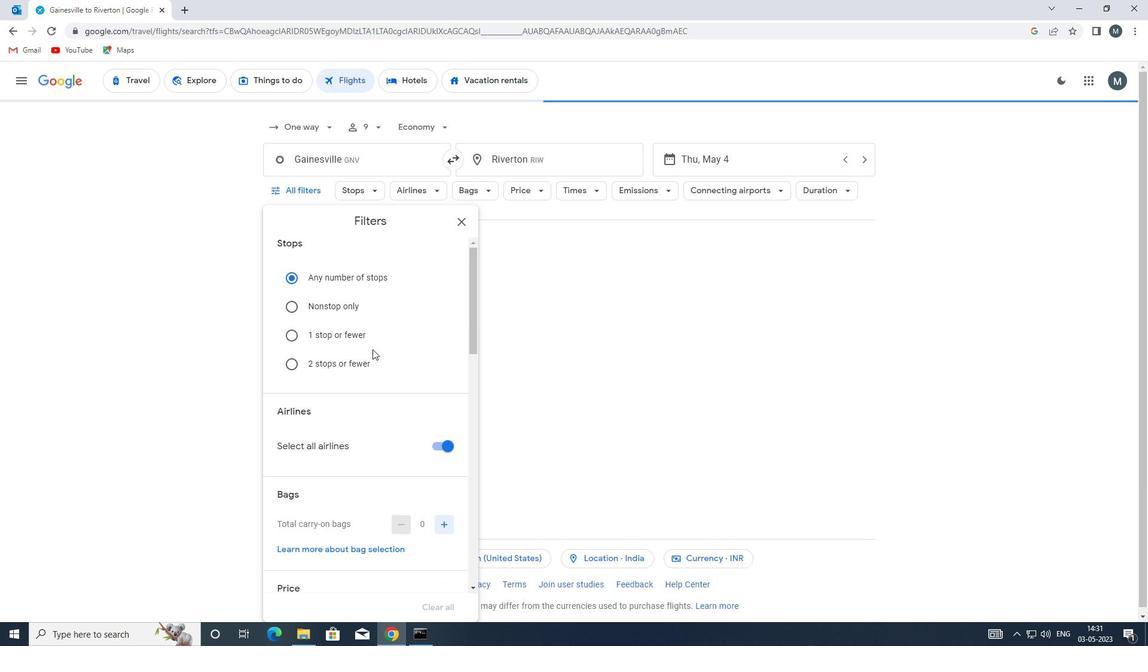 
Action: Mouse moved to (373, 350)
Screenshot: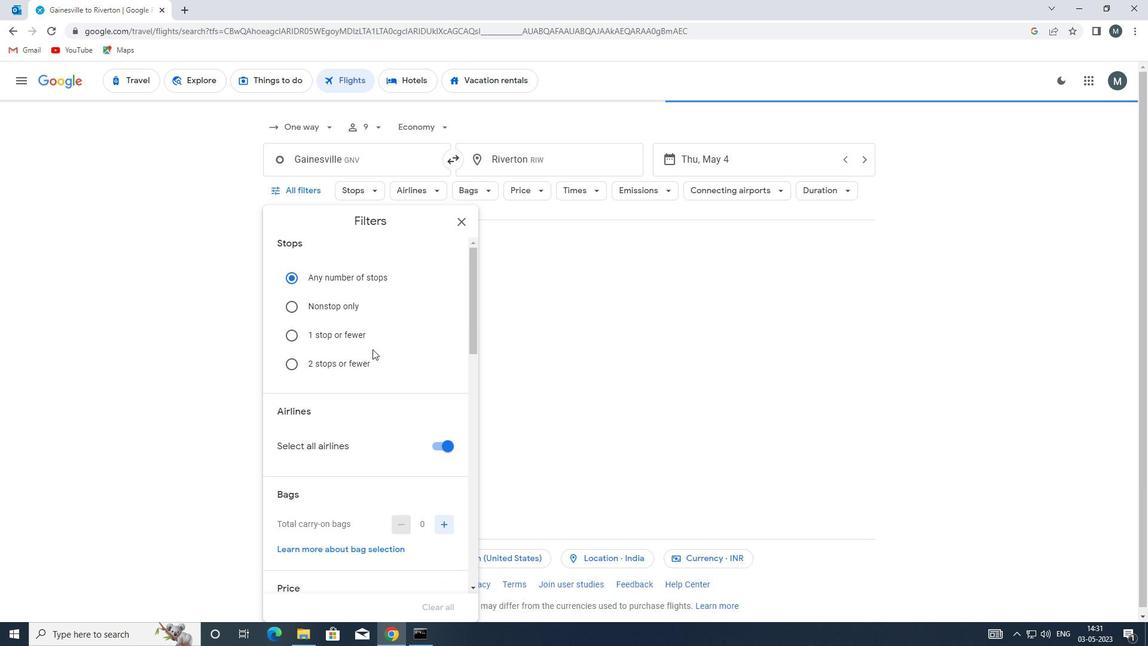 
Action: Mouse scrolled (373, 350) with delta (0, 0)
Screenshot: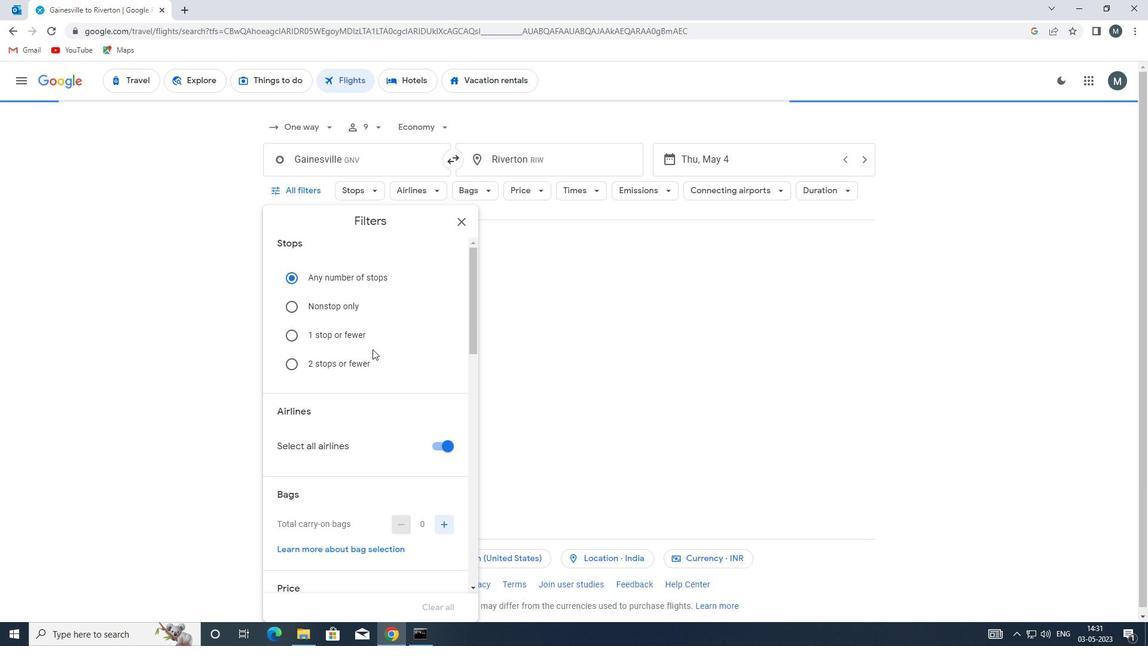 
Action: Mouse moved to (439, 321)
Screenshot: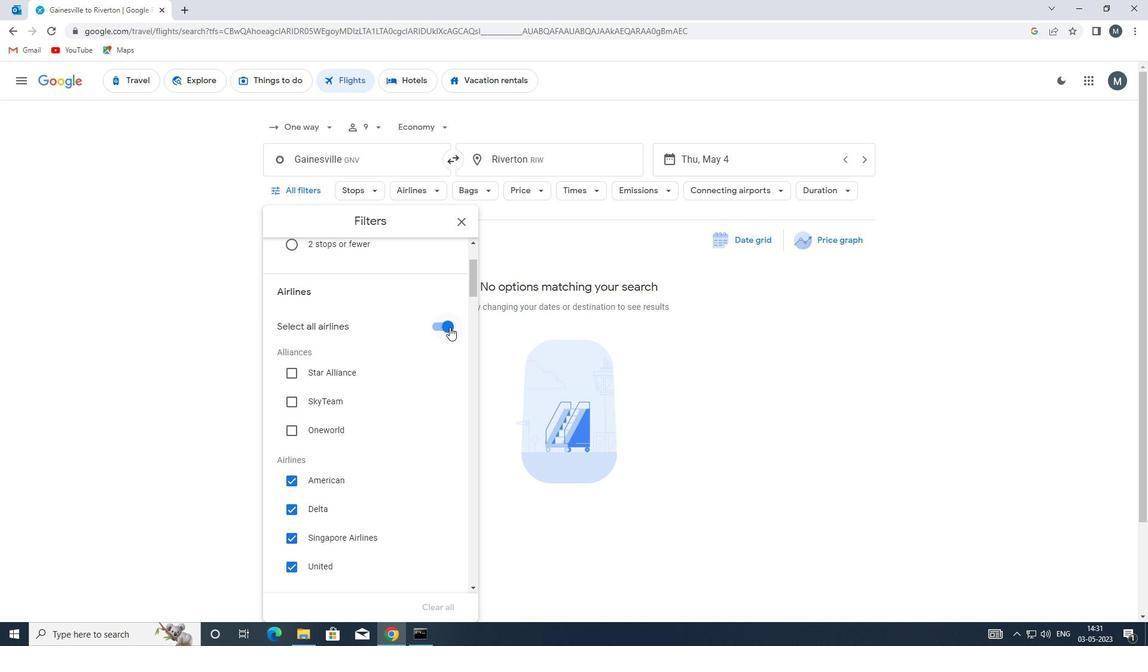 
Action: Mouse pressed left at (439, 321)
Screenshot: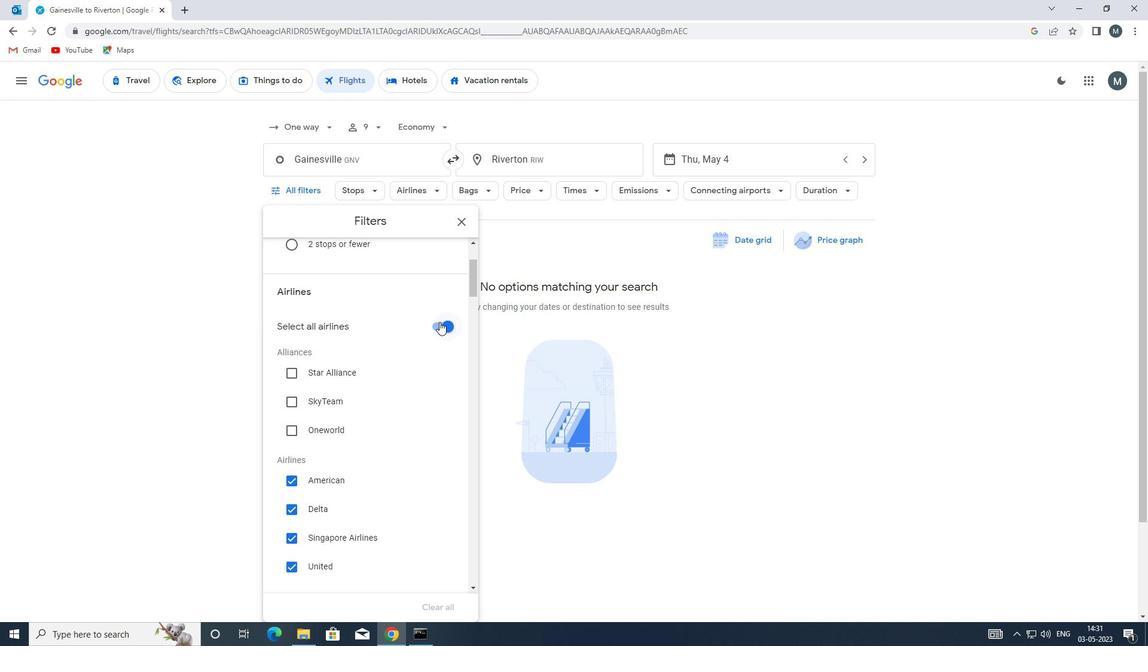 
Action: Mouse moved to (351, 397)
Screenshot: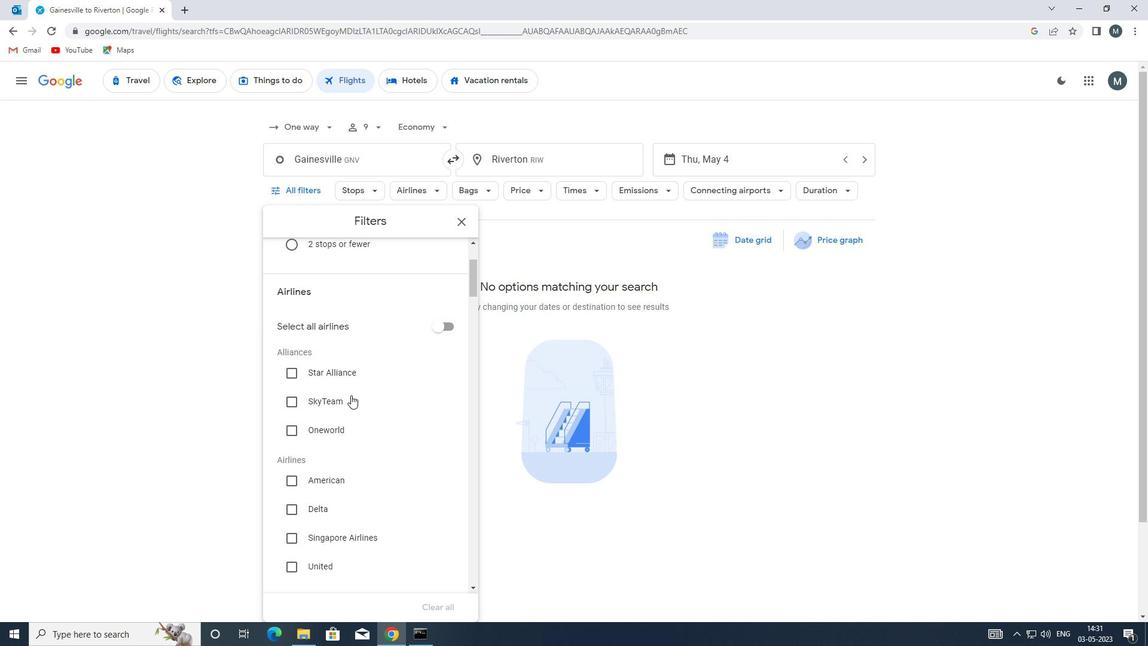 
Action: Mouse scrolled (351, 396) with delta (0, 0)
Screenshot: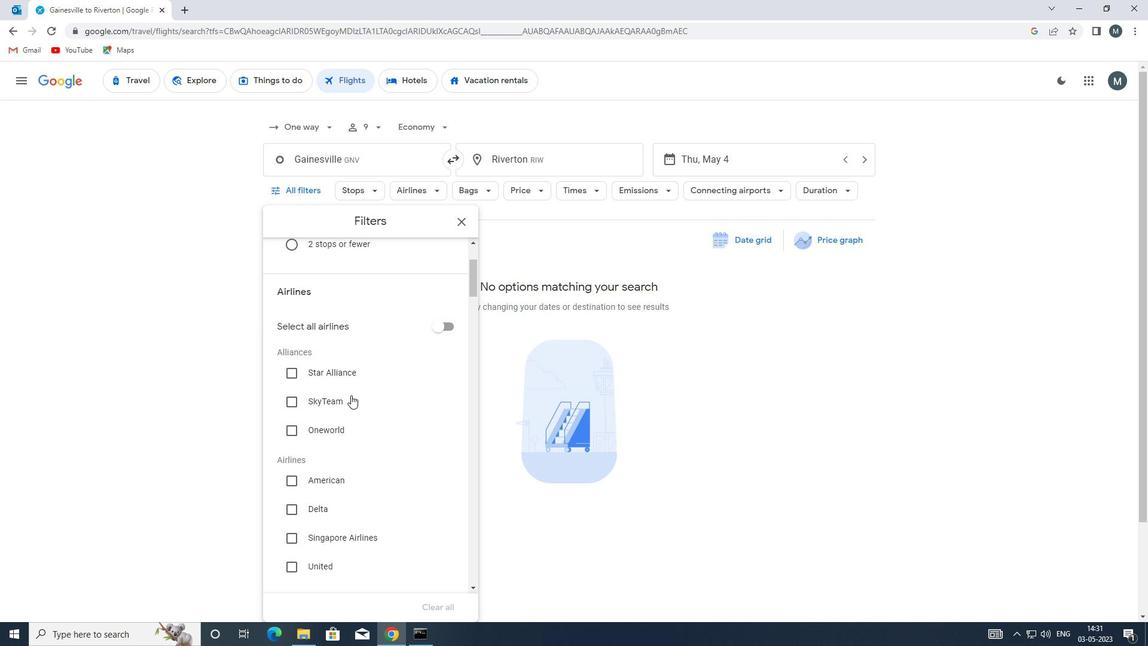 
Action: Mouse moved to (288, 448)
Screenshot: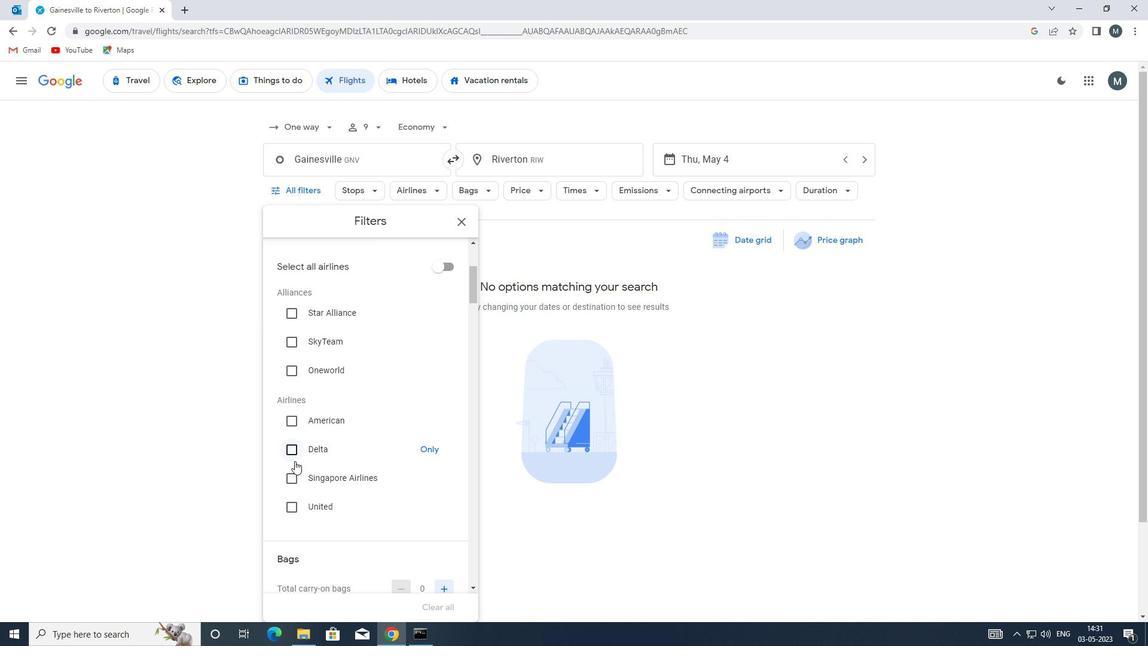 
Action: Mouse pressed left at (288, 448)
Screenshot: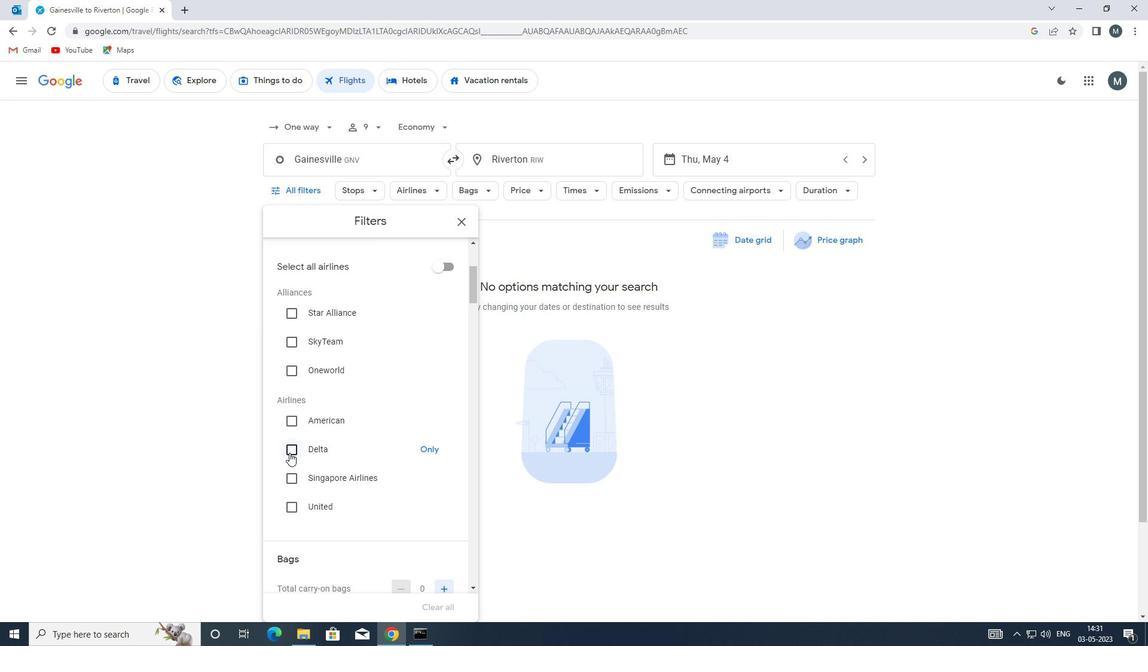 
Action: Mouse moved to (361, 425)
Screenshot: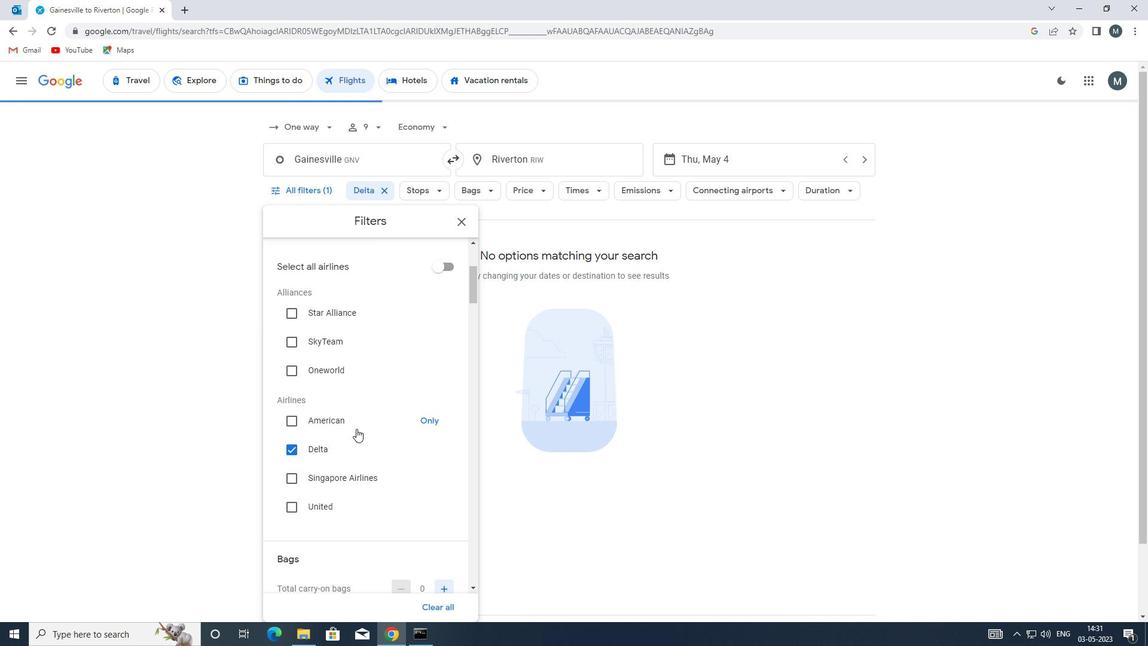 
Action: Mouse scrolled (361, 424) with delta (0, 0)
Screenshot: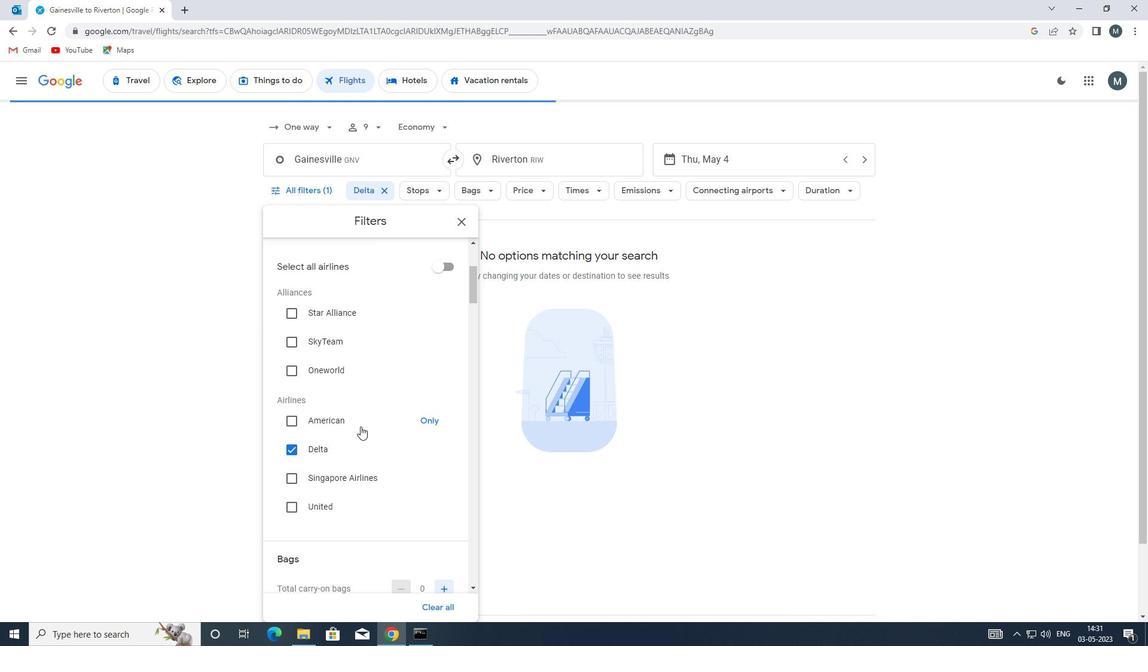 
Action: Mouse moved to (360, 427)
Screenshot: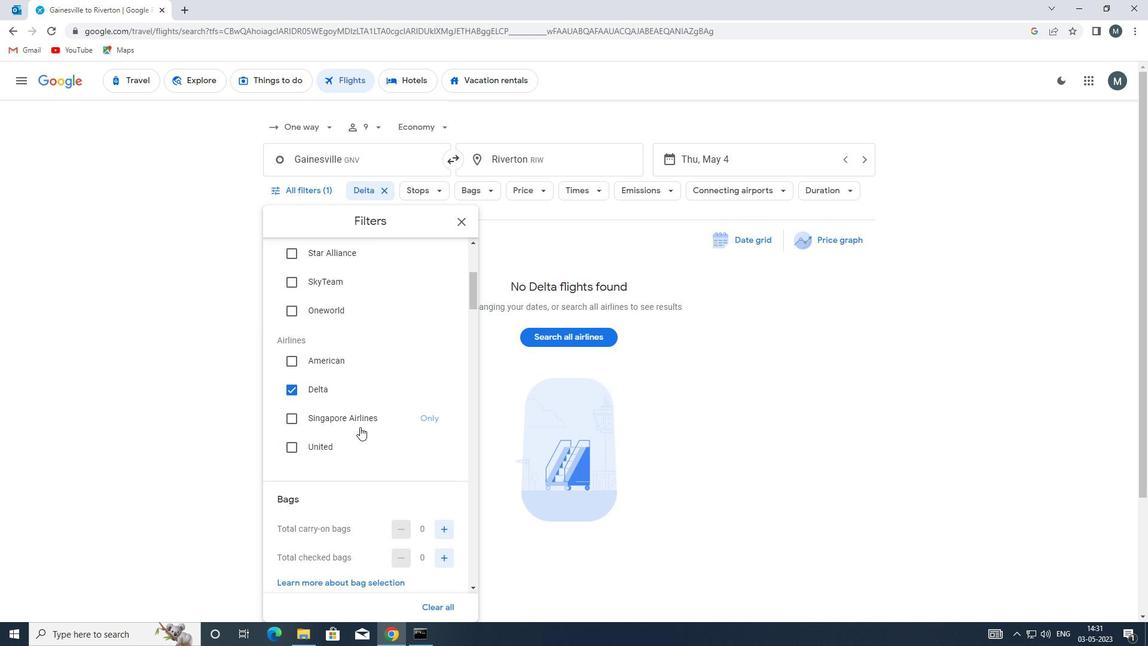 
Action: Mouse scrolled (360, 426) with delta (0, 0)
Screenshot: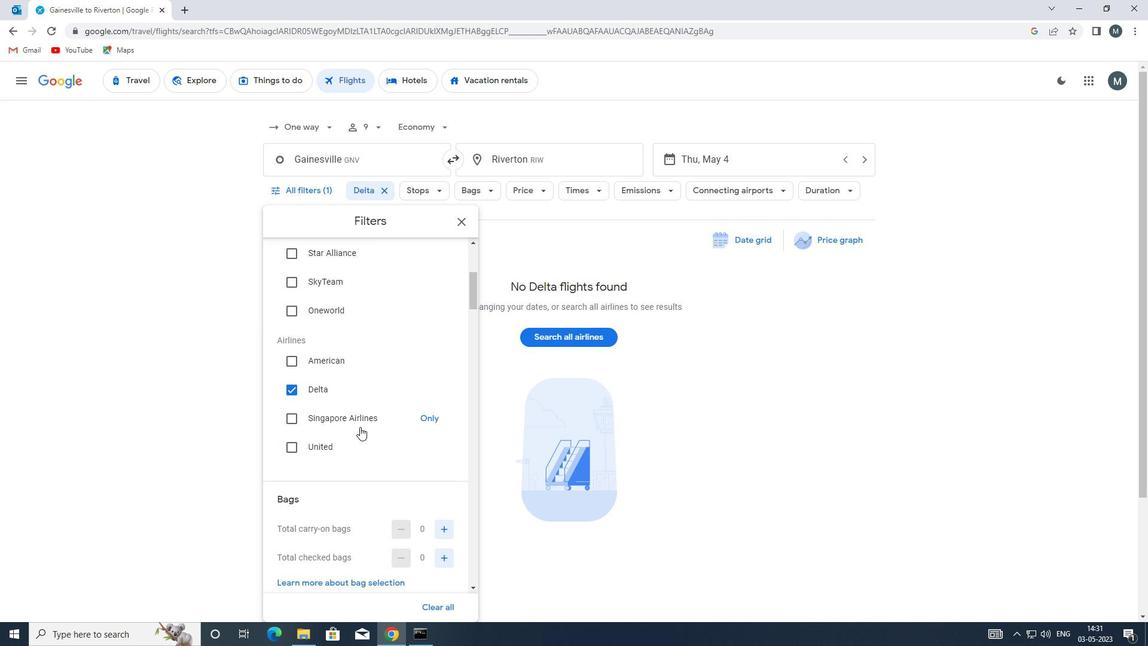 
Action: Mouse moved to (357, 427)
Screenshot: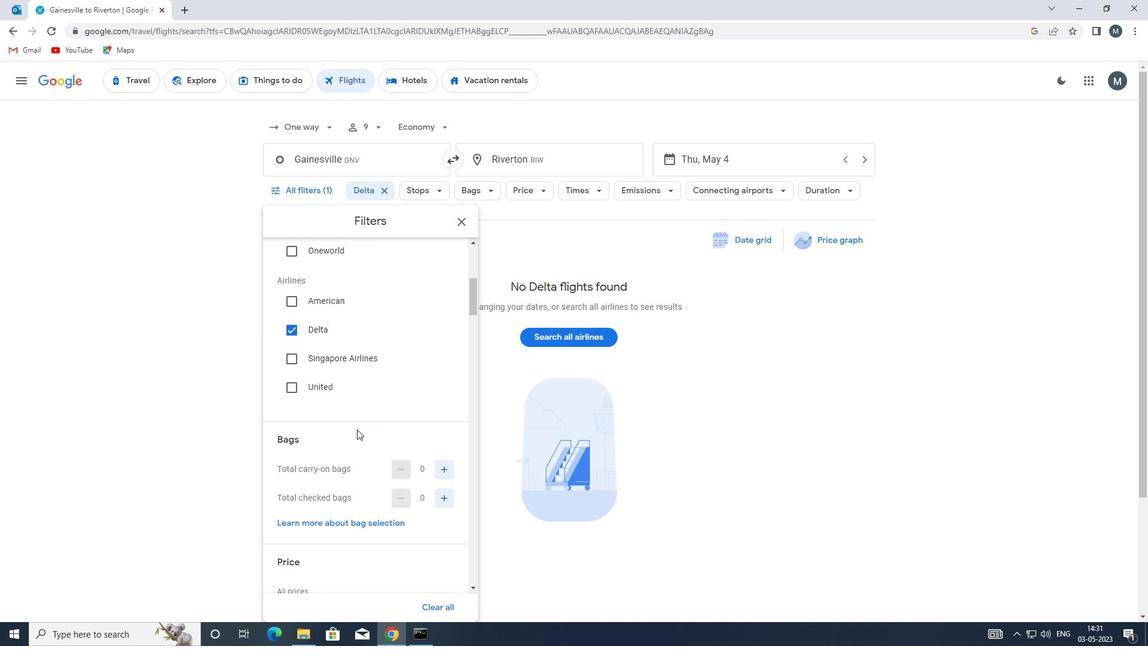 
Action: Mouse scrolled (357, 427) with delta (0, 0)
Screenshot: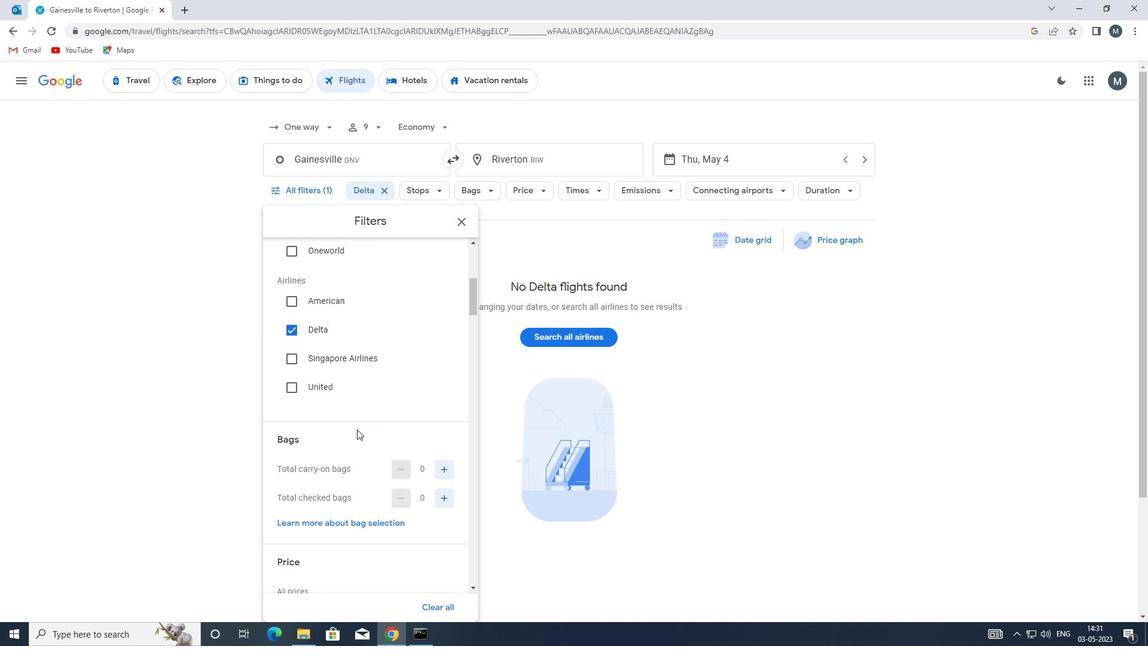 
Action: Mouse moved to (441, 409)
Screenshot: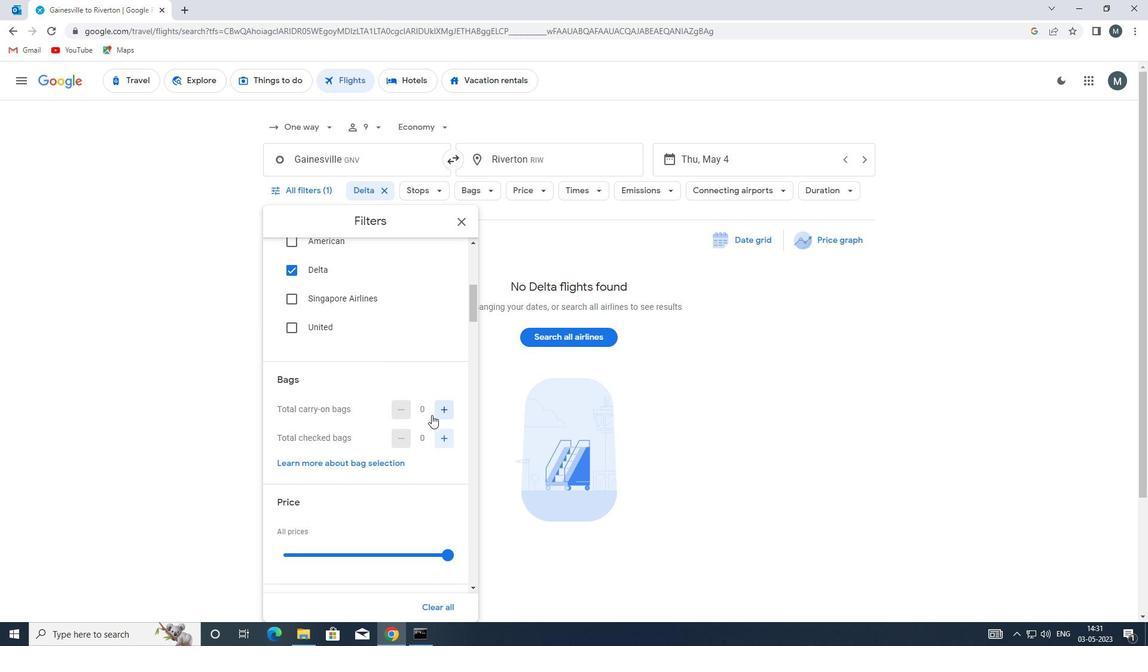 
Action: Mouse pressed left at (441, 409)
Screenshot: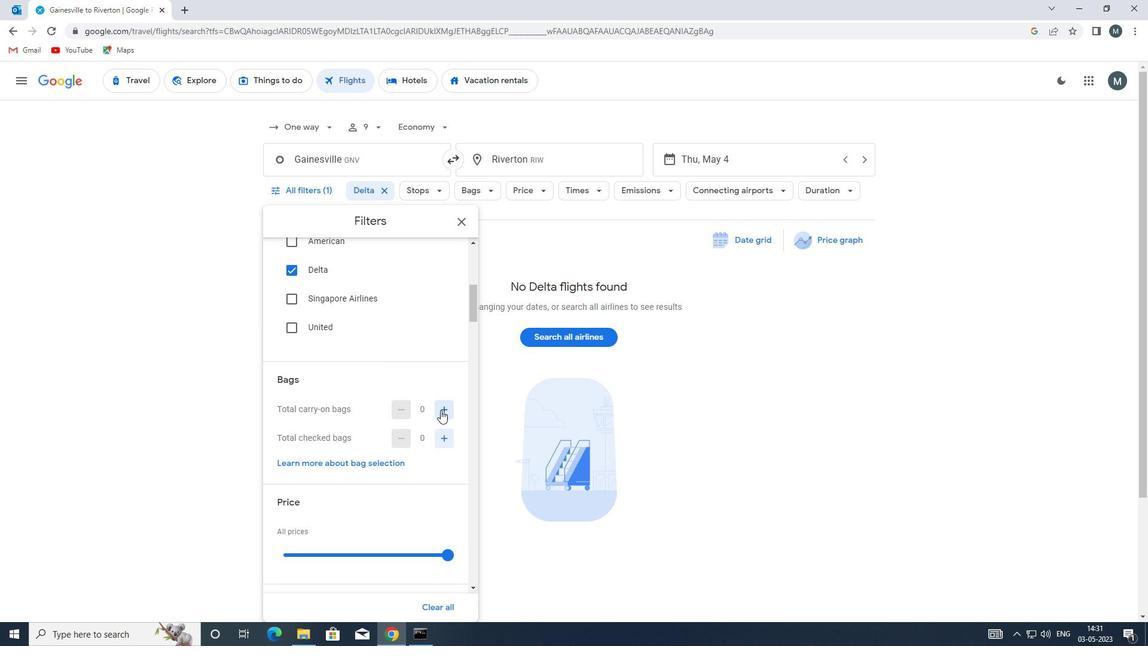 
Action: Mouse moved to (396, 421)
Screenshot: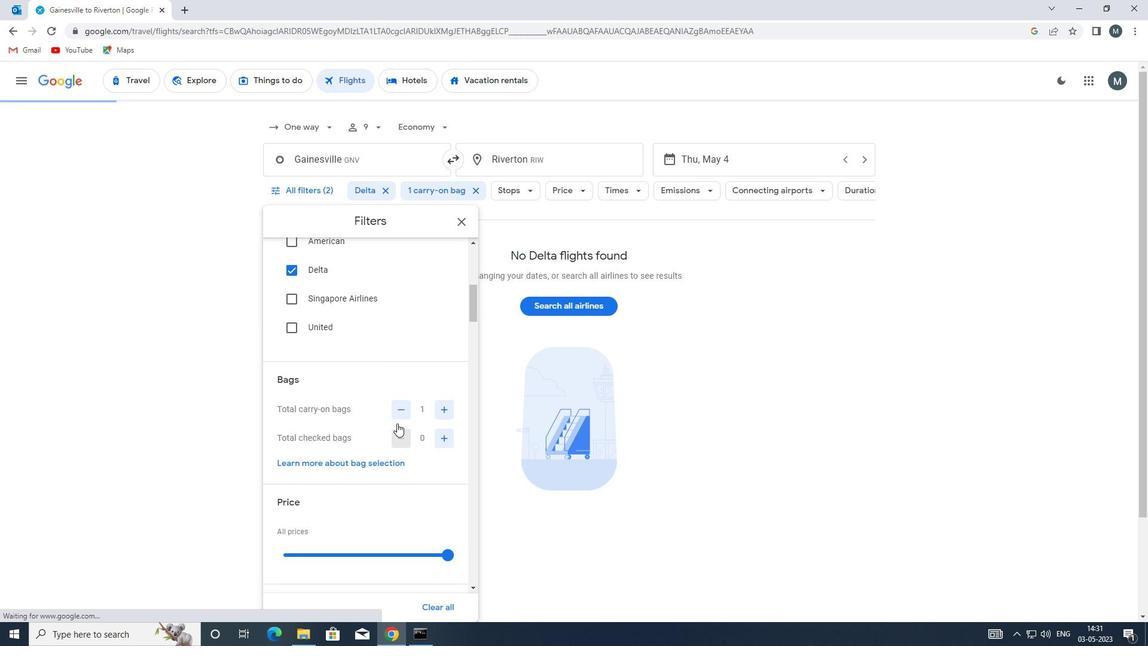 
Action: Mouse scrolled (396, 420) with delta (0, 0)
Screenshot: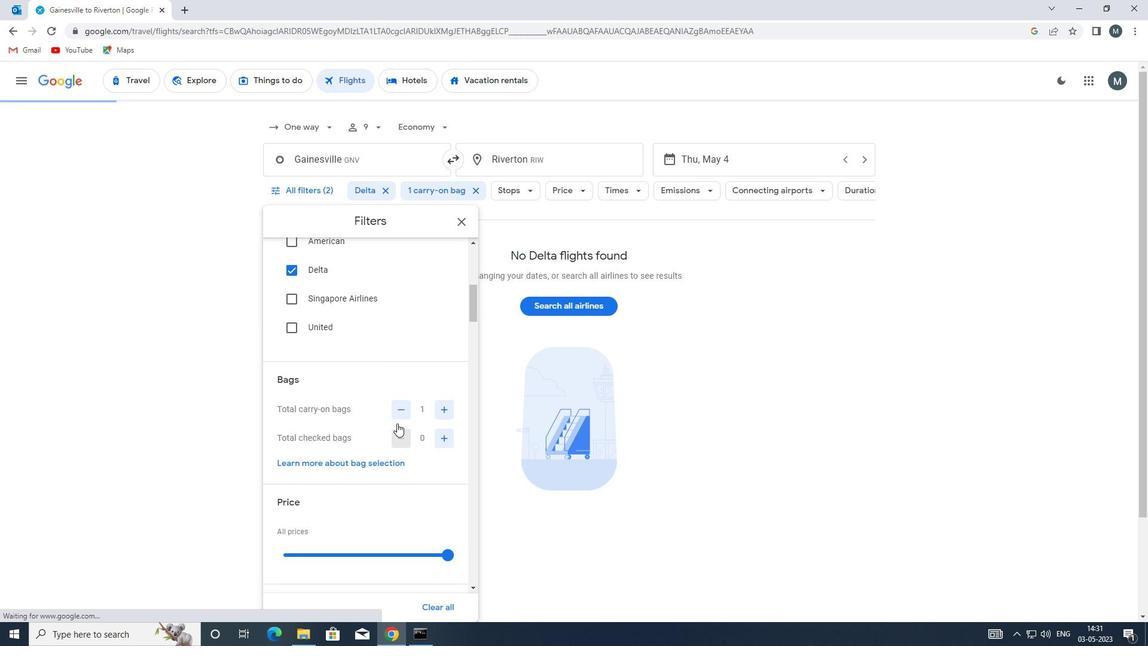 
Action: Mouse moved to (374, 425)
Screenshot: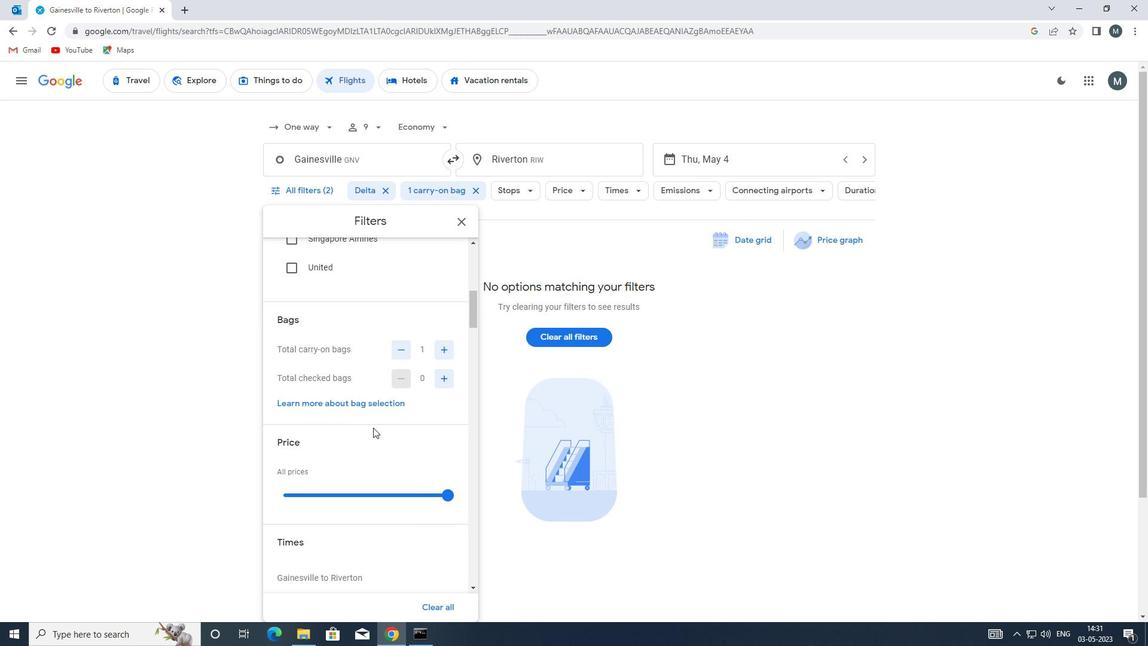 
Action: Mouse scrolled (374, 424) with delta (0, 0)
Screenshot: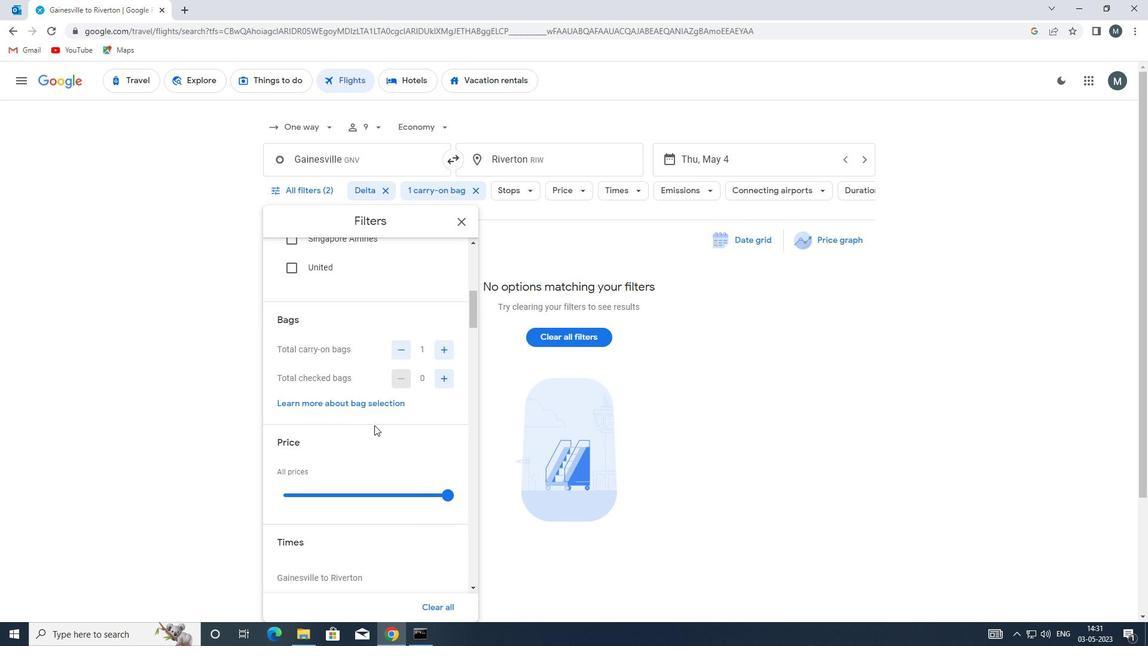 
Action: Mouse moved to (351, 430)
Screenshot: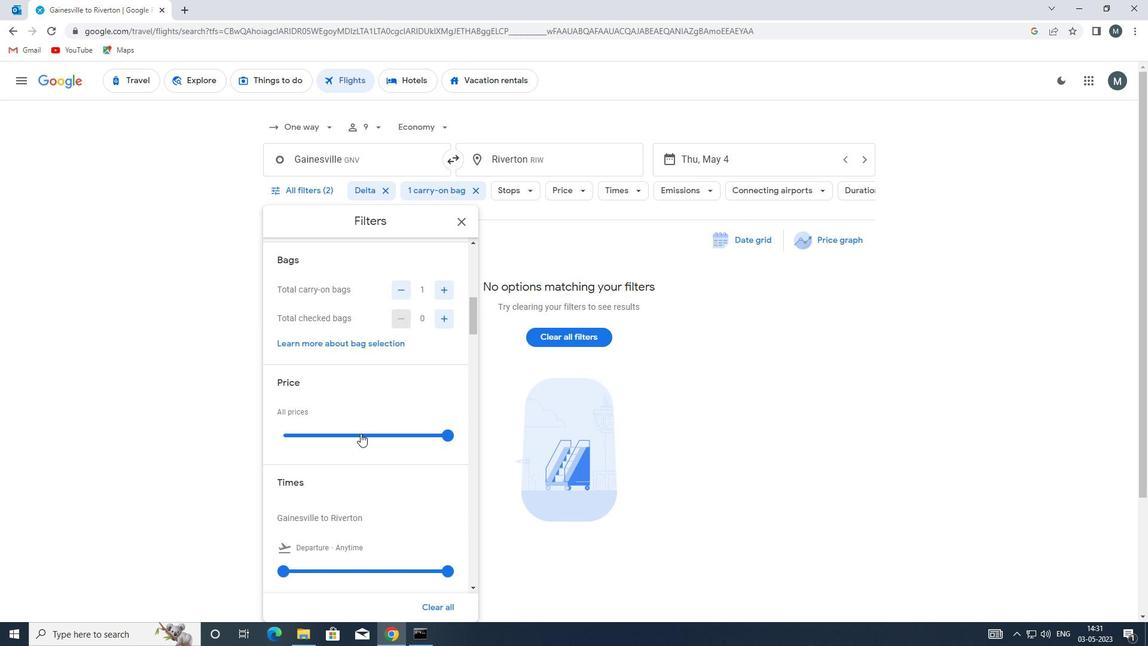 
Action: Mouse pressed left at (351, 430)
Screenshot: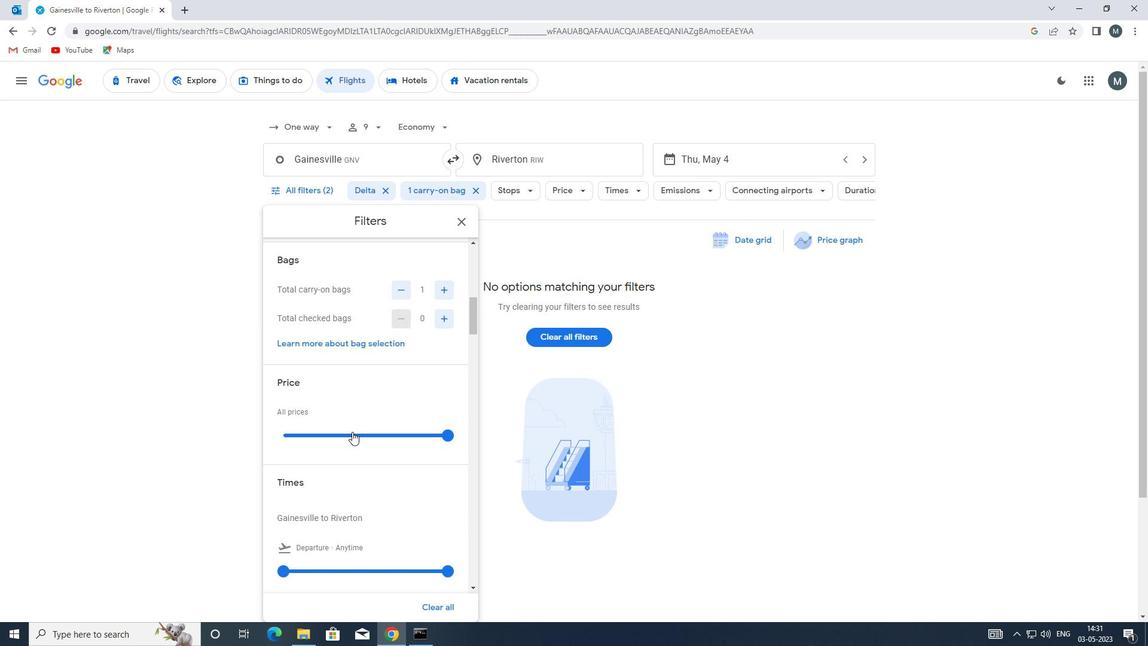 
Action: Mouse pressed left at (351, 430)
Screenshot: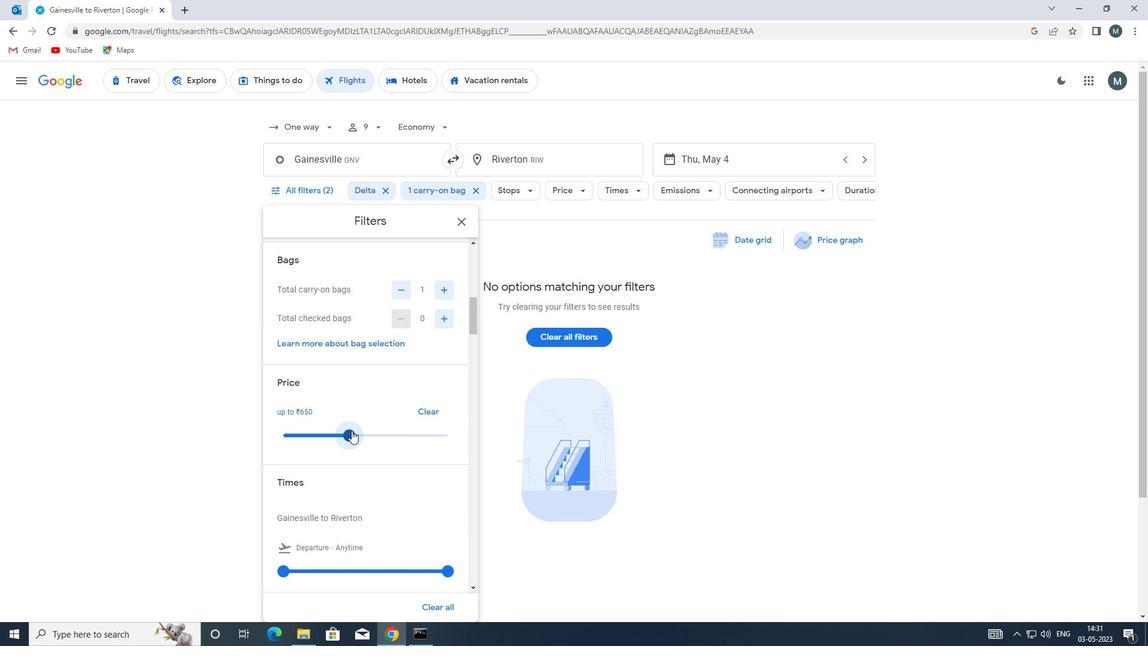 
Action: Mouse moved to (444, 430)
Screenshot: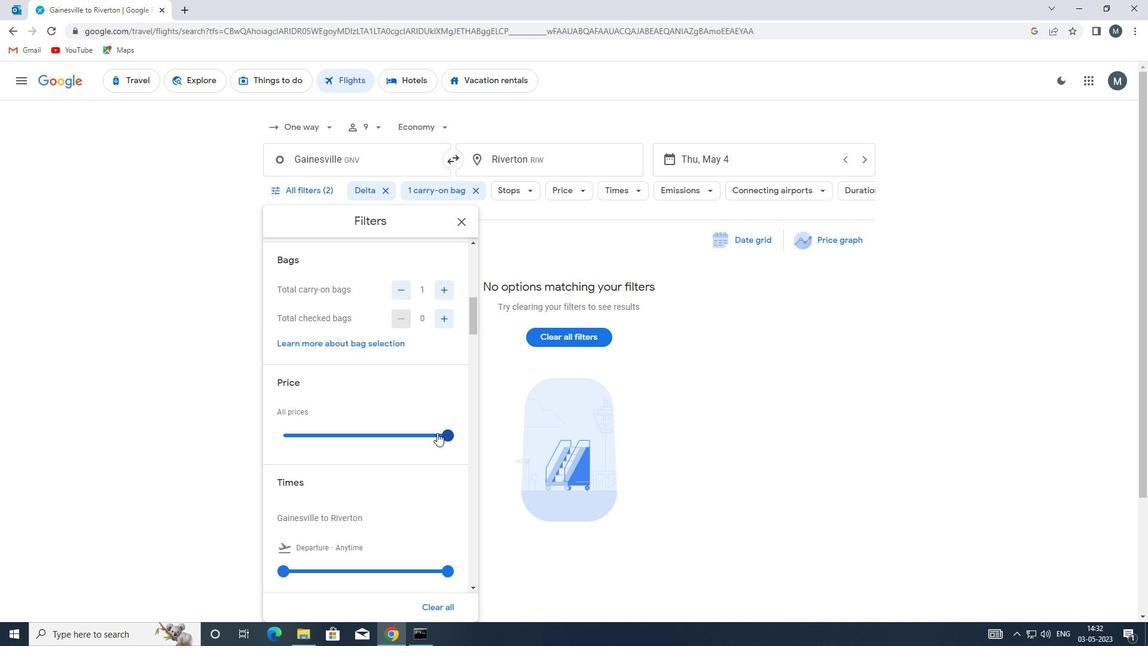 
Action: Mouse pressed left at (444, 430)
Screenshot: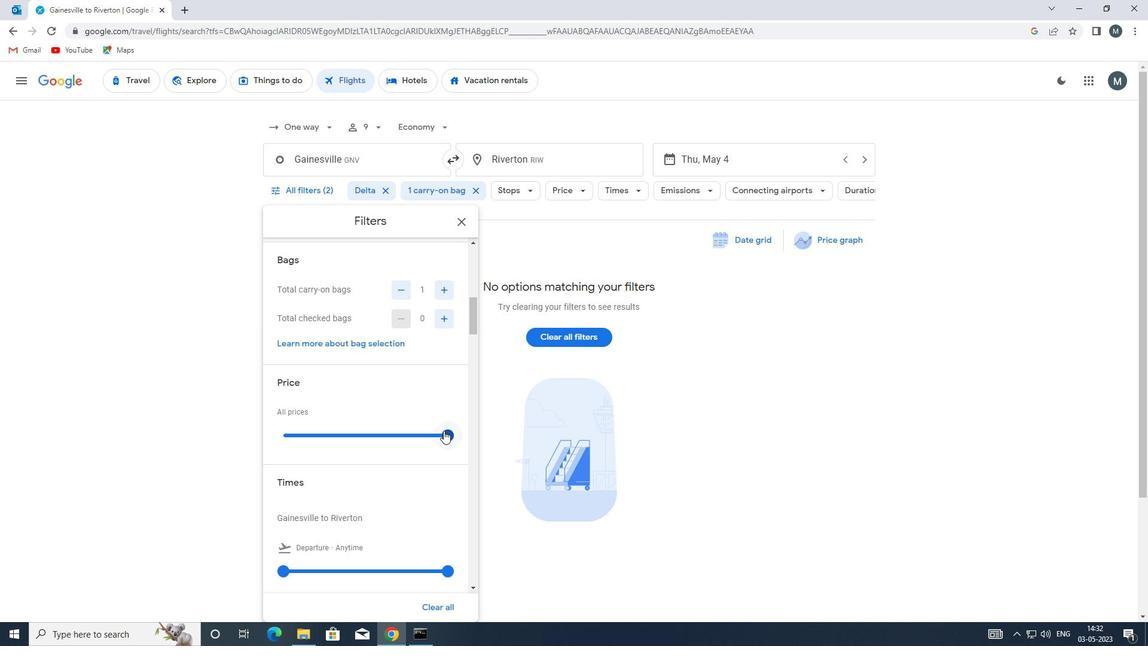 
Action: Mouse moved to (397, 431)
Screenshot: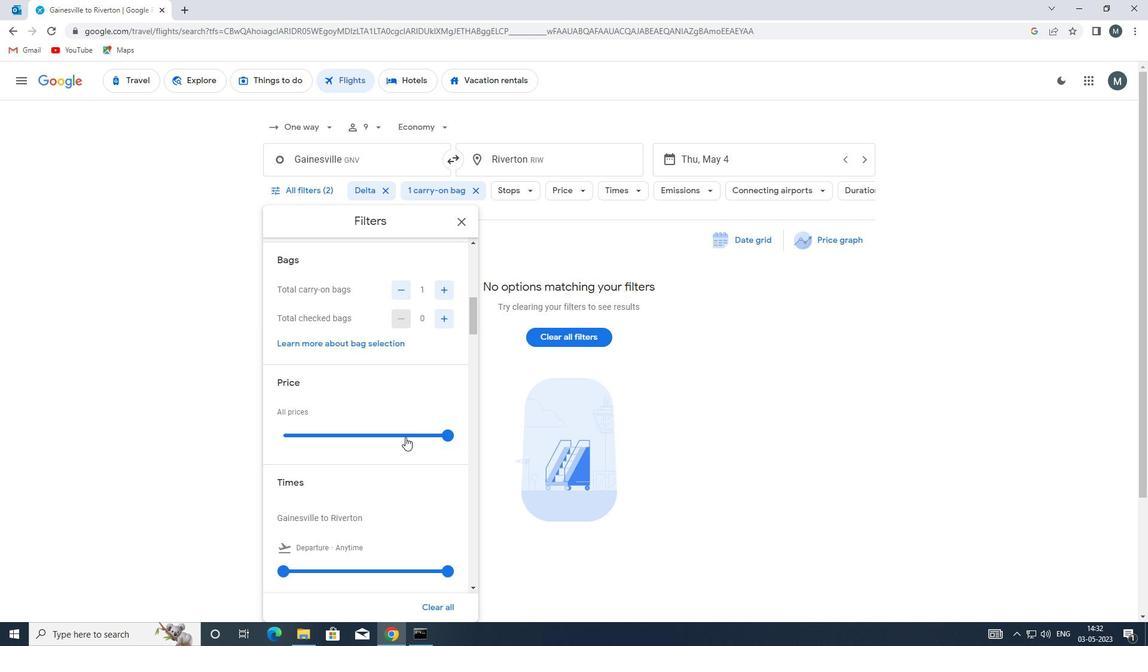 
Action: Mouse scrolled (397, 430) with delta (0, 0)
Screenshot: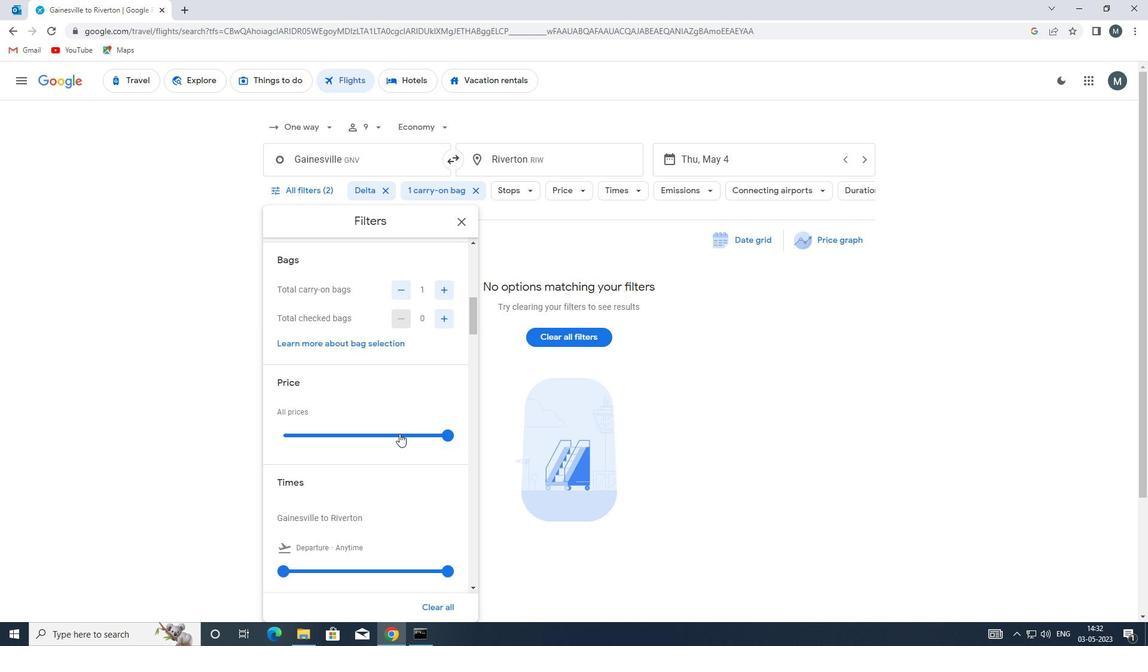 
Action: Mouse scrolled (397, 430) with delta (0, 0)
Screenshot: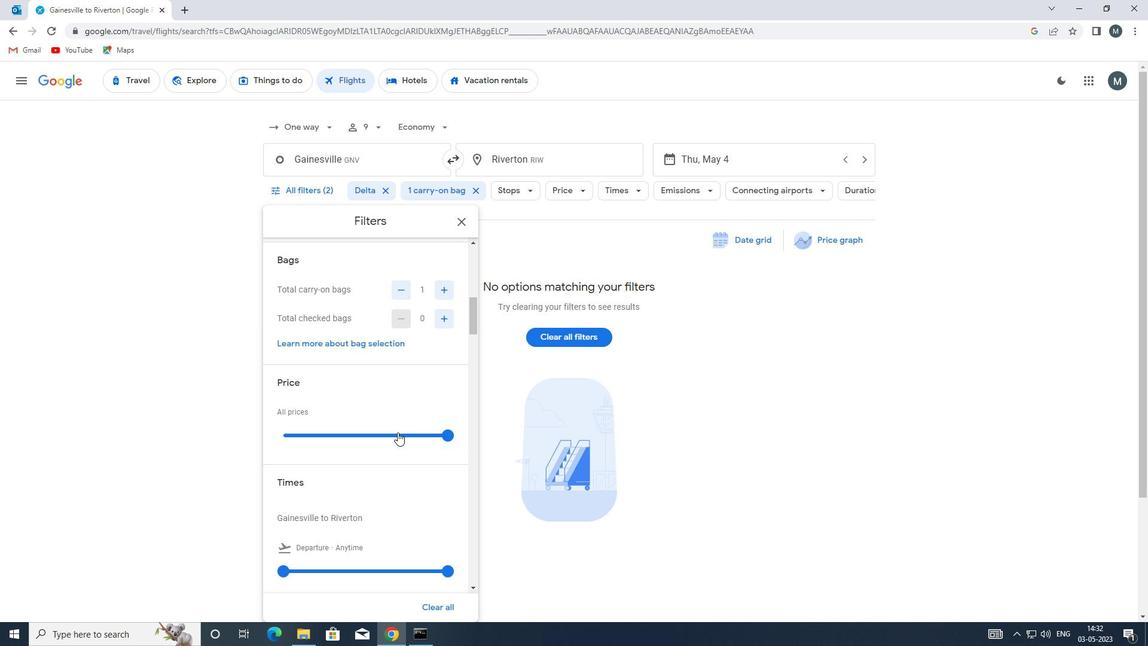 
Action: Mouse moved to (396, 431)
Screenshot: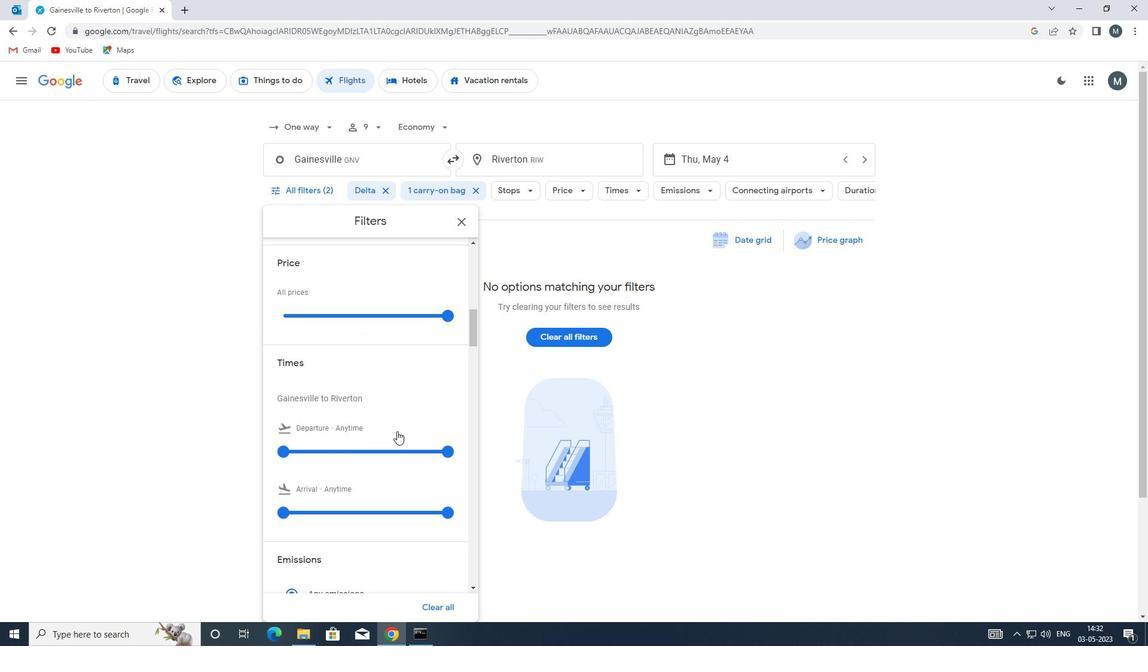 
Action: Mouse scrolled (396, 430) with delta (0, 0)
Screenshot: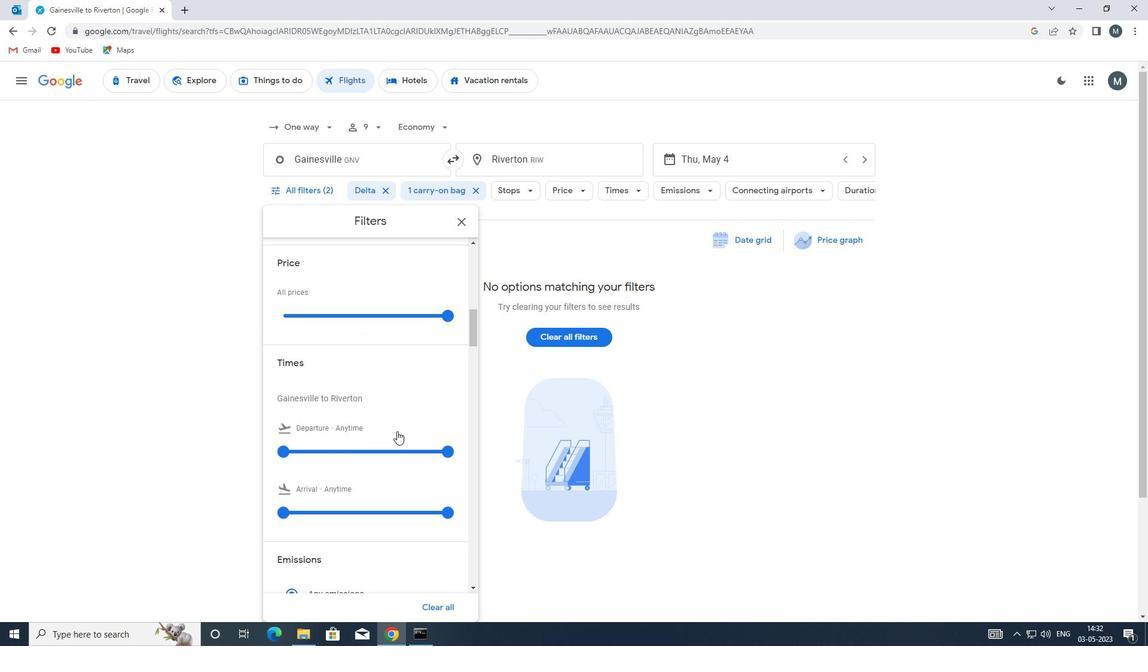 
Action: Mouse moved to (283, 396)
Screenshot: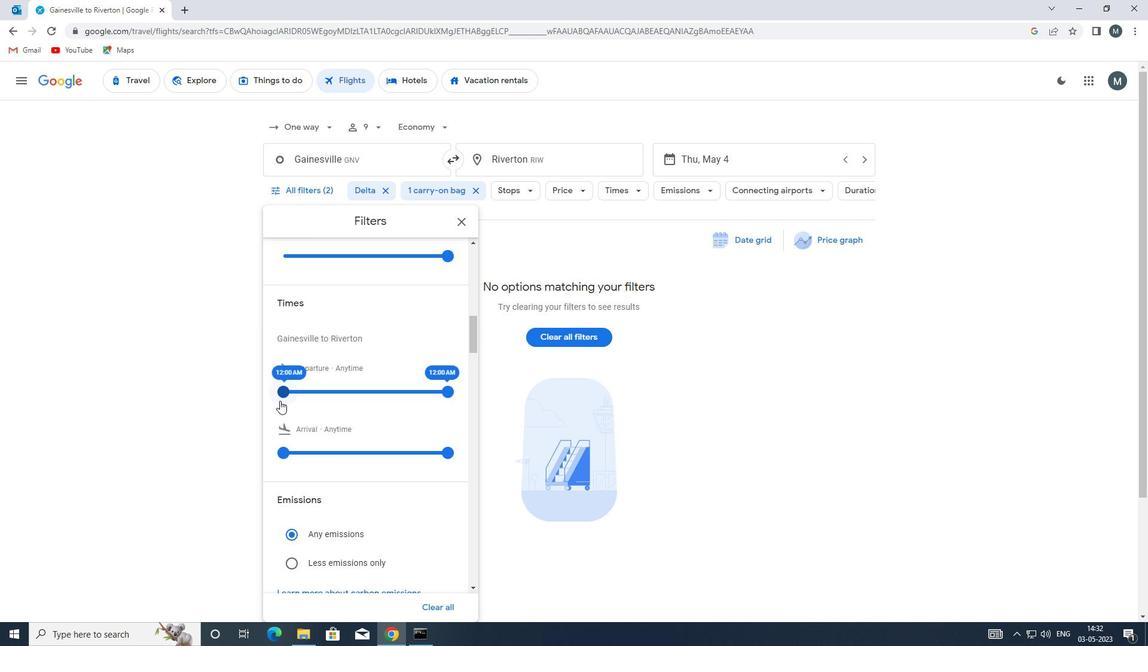 
Action: Mouse pressed left at (283, 396)
Screenshot: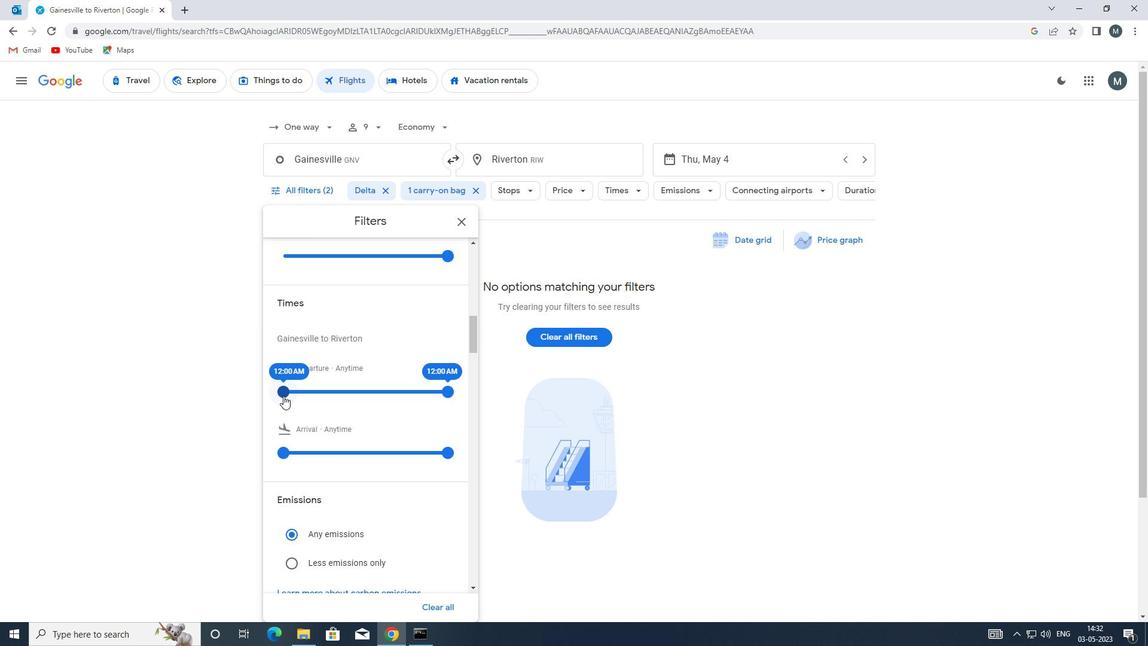 
Action: Mouse moved to (430, 388)
Screenshot: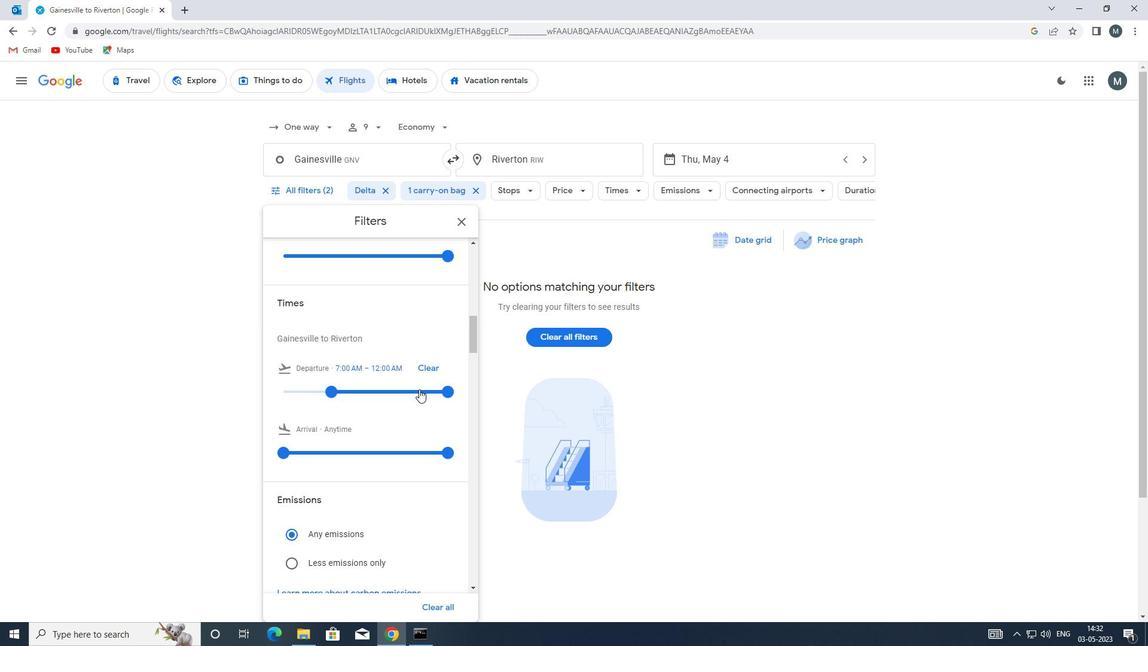 
Action: Mouse pressed left at (430, 388)
Screenshot: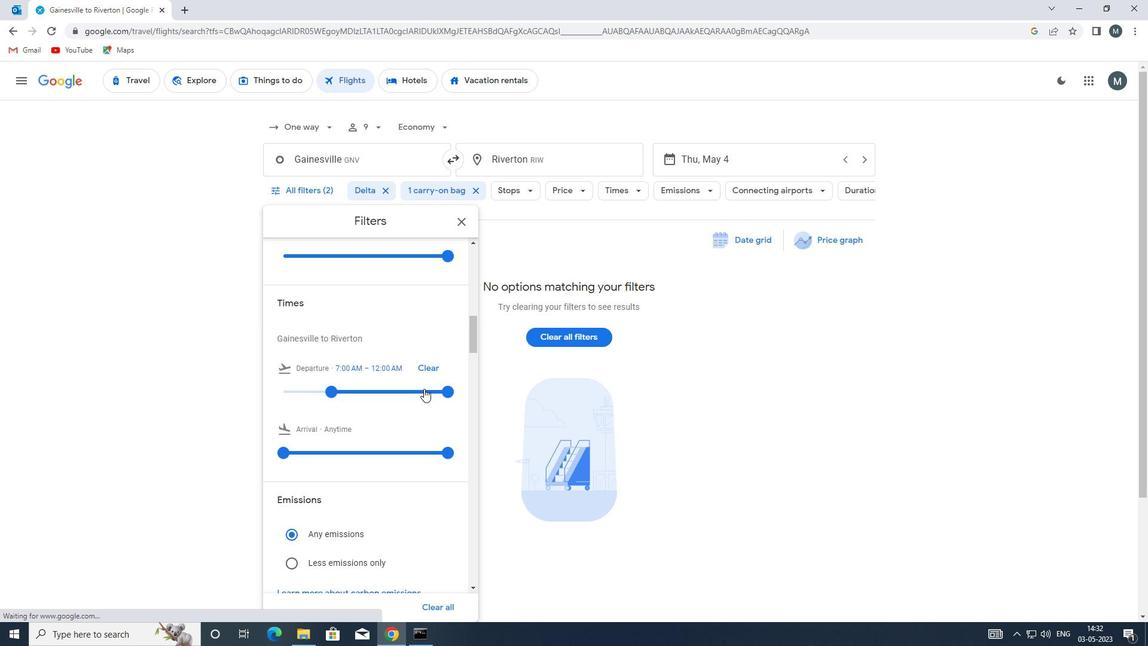 
Action: Mouse moved to (332, 393)
Screenshot: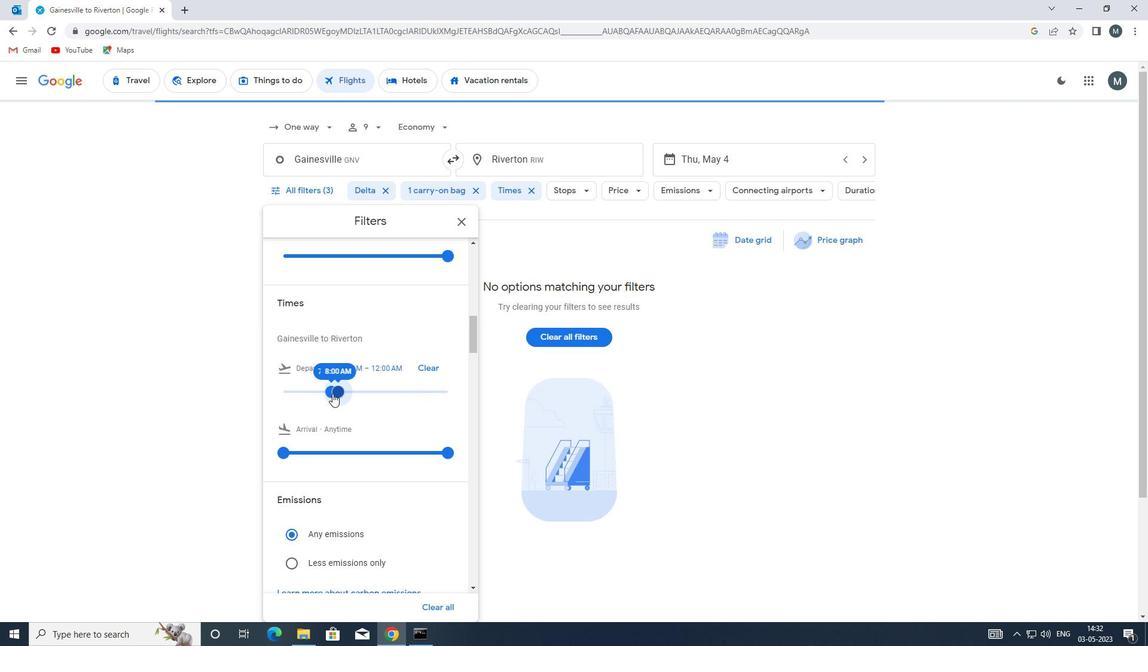 
Action: Mouse scrolled (332, 393) with delta (0, 0)
Screenshot: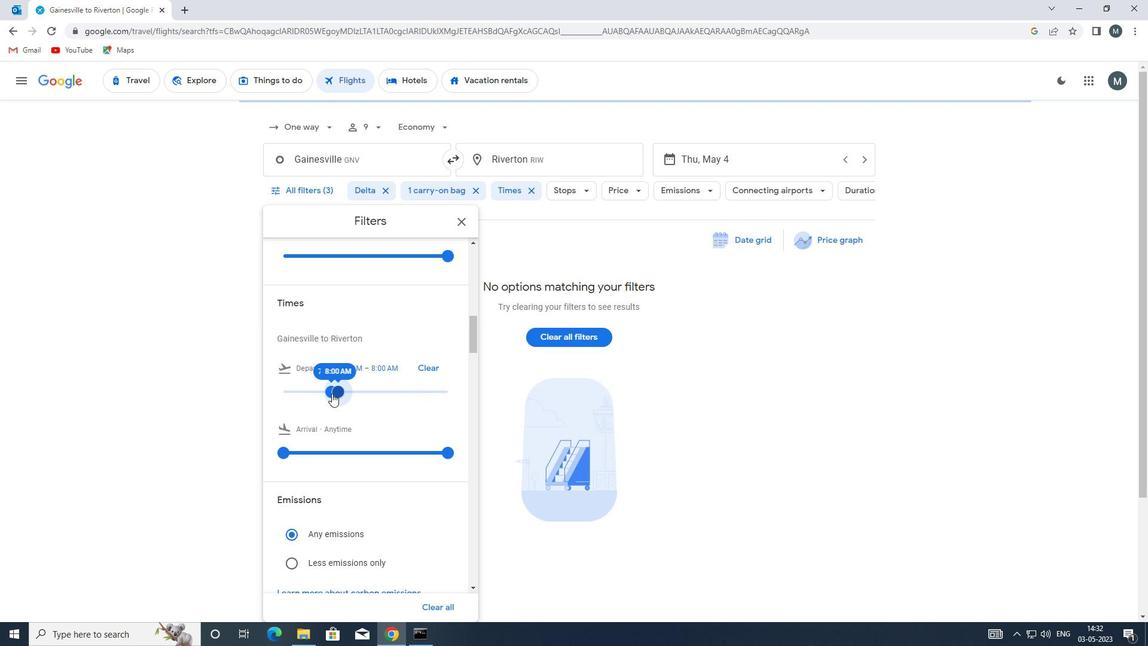 
Action: Mouse moved to (330, 394)
Screenshot: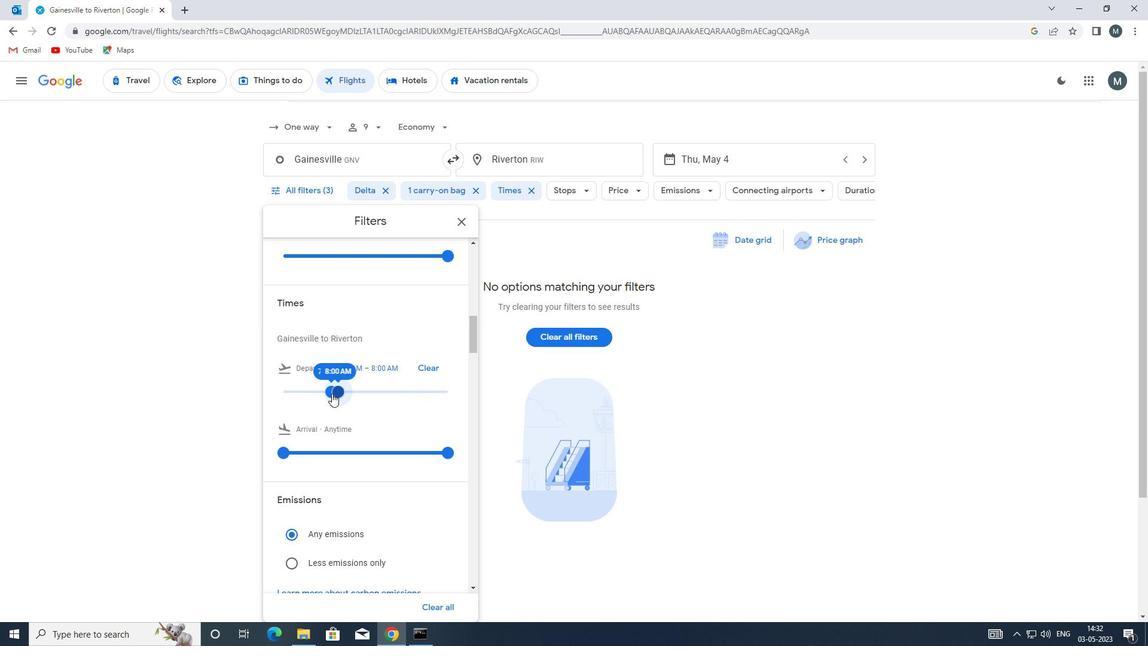 
Action: Mouse scrolled (330, 394) with delta (0, 0)
Screenshot: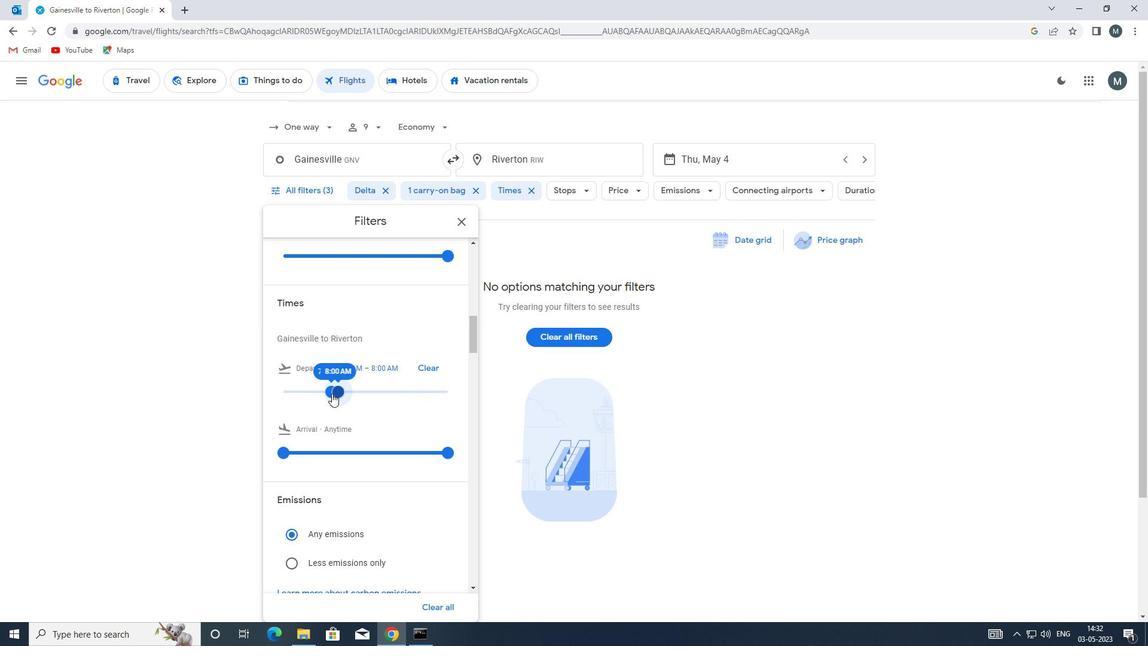 
Action: Mouse moved to (461, 221)
Screenshot: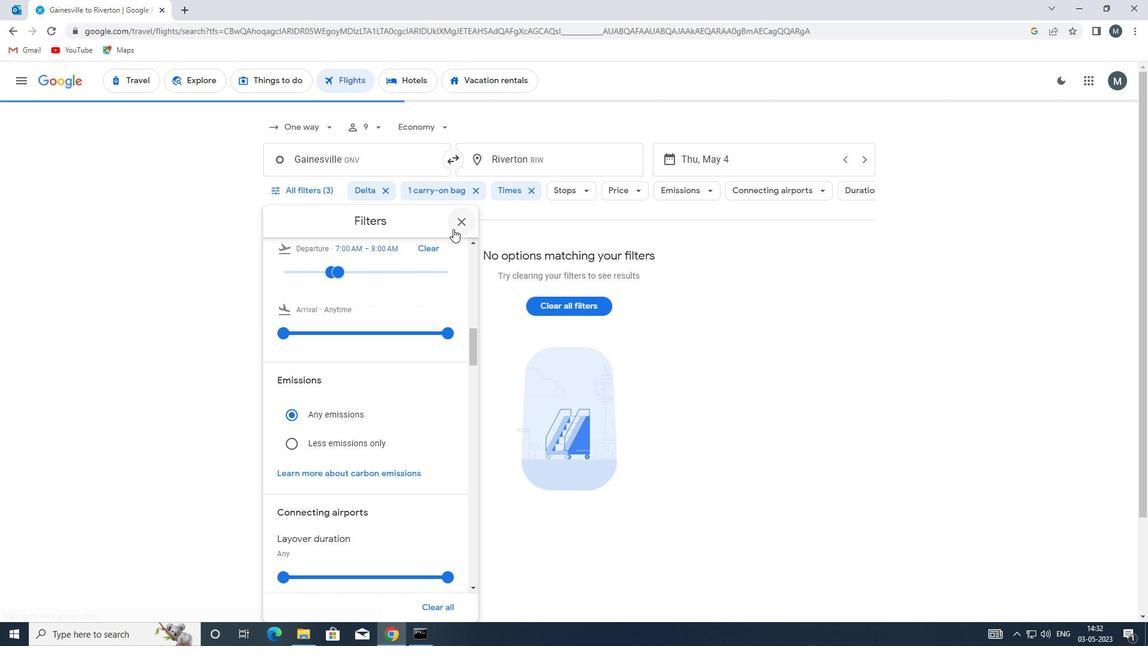 
Action: Mouse pressed left at (461, 221)
Screenshot: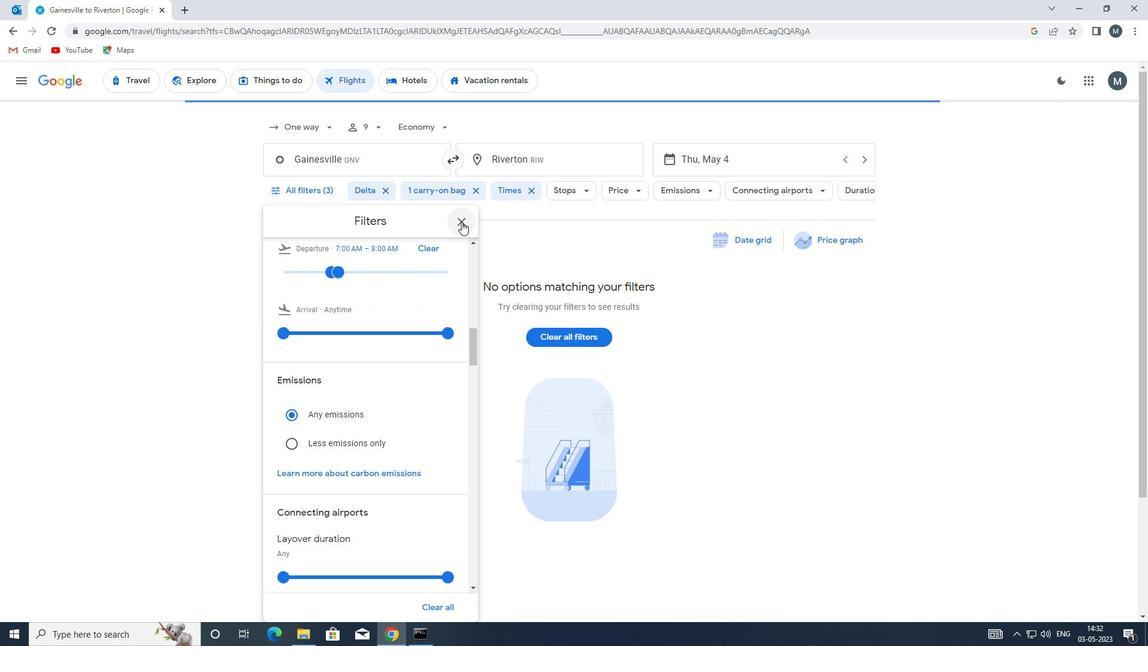 
